 Task: Add a signature Jacqueline Wright containing Best wishes for a happy Mothers Day, Jacqueline Wright to email address softage.8@softage.net and add a folder Mothers Day gifts
Action: Mouse moved to (117, 160)
Screenshot: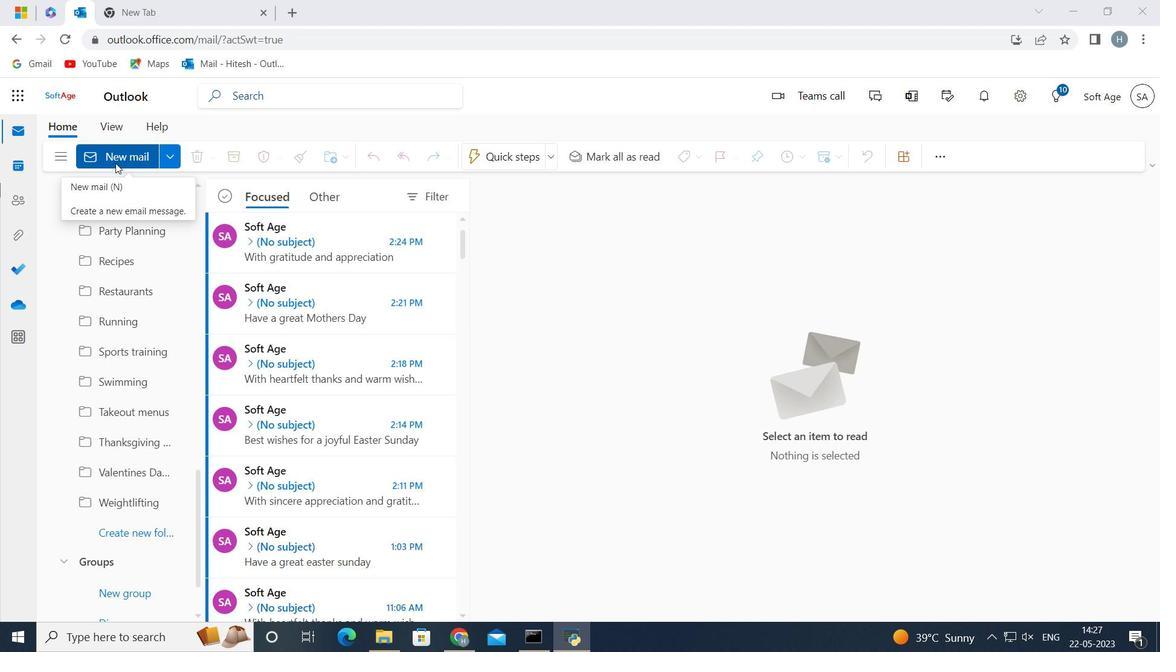 
Action: Mouse pressed left at (117, 160)
Screenshot: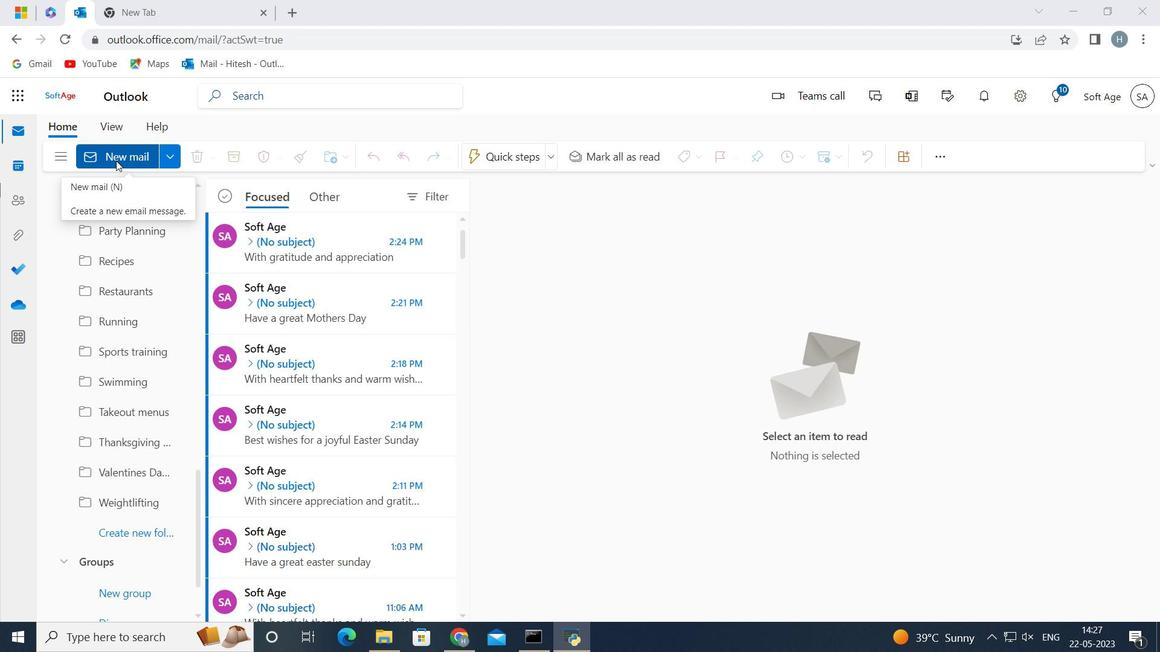 
Action: Mouse moved to (936, 155)
Screenshot: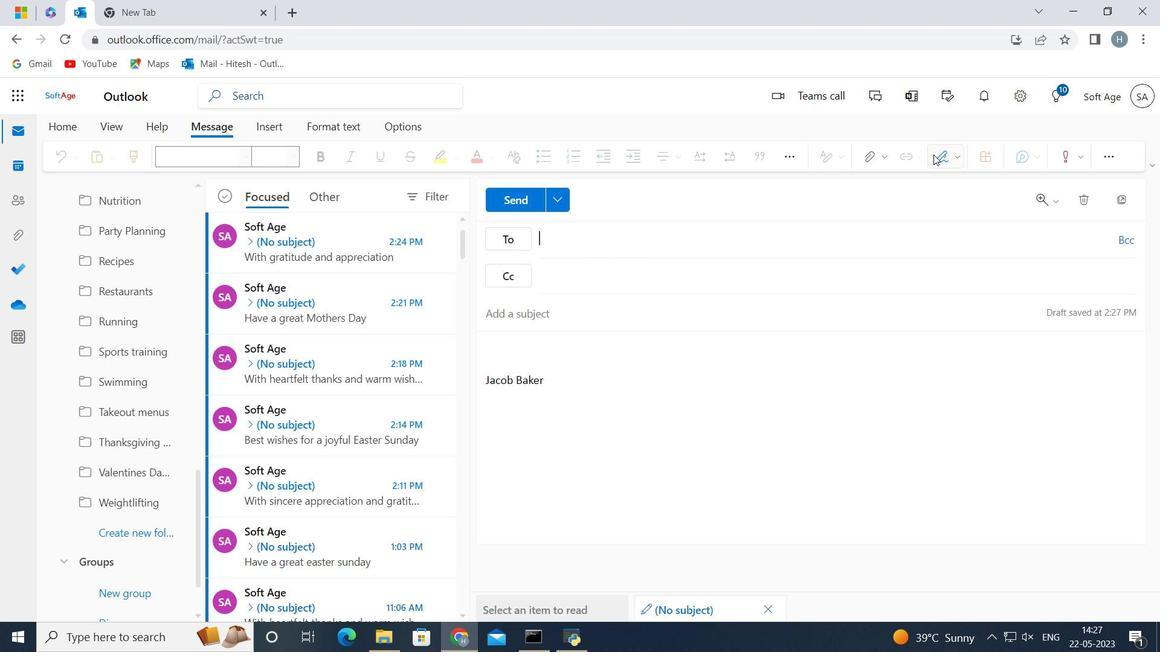 
Action: Mouse pressed left at (936, 155)
Screenshot: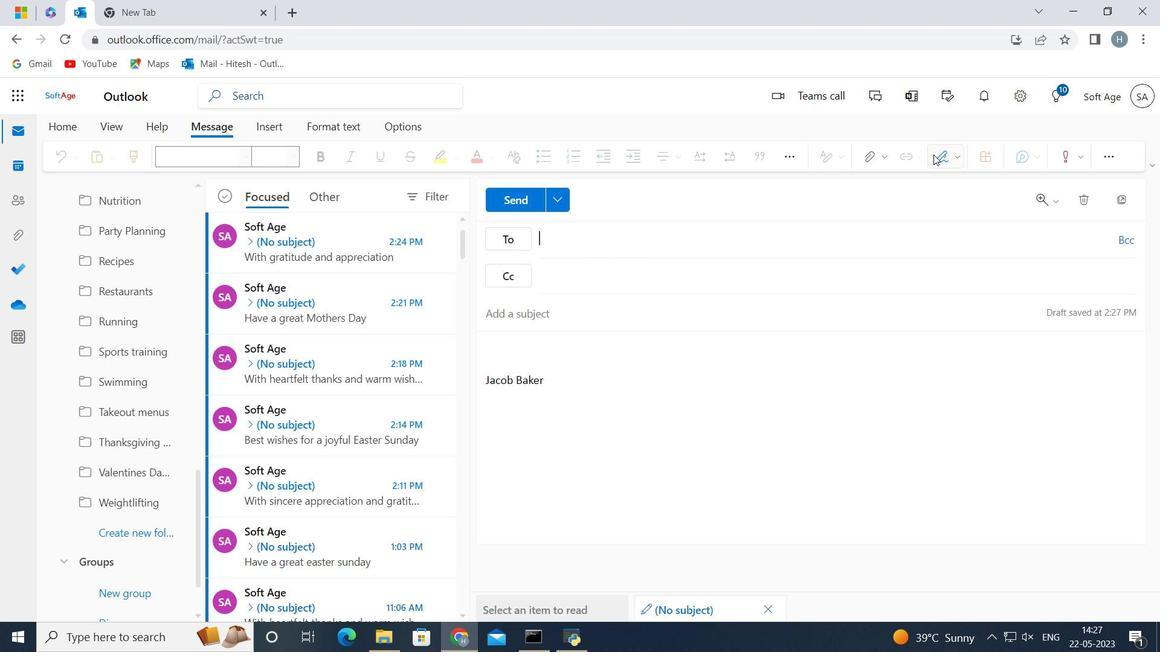 
Action: Mouse moved to (915, 472)
Screenshot: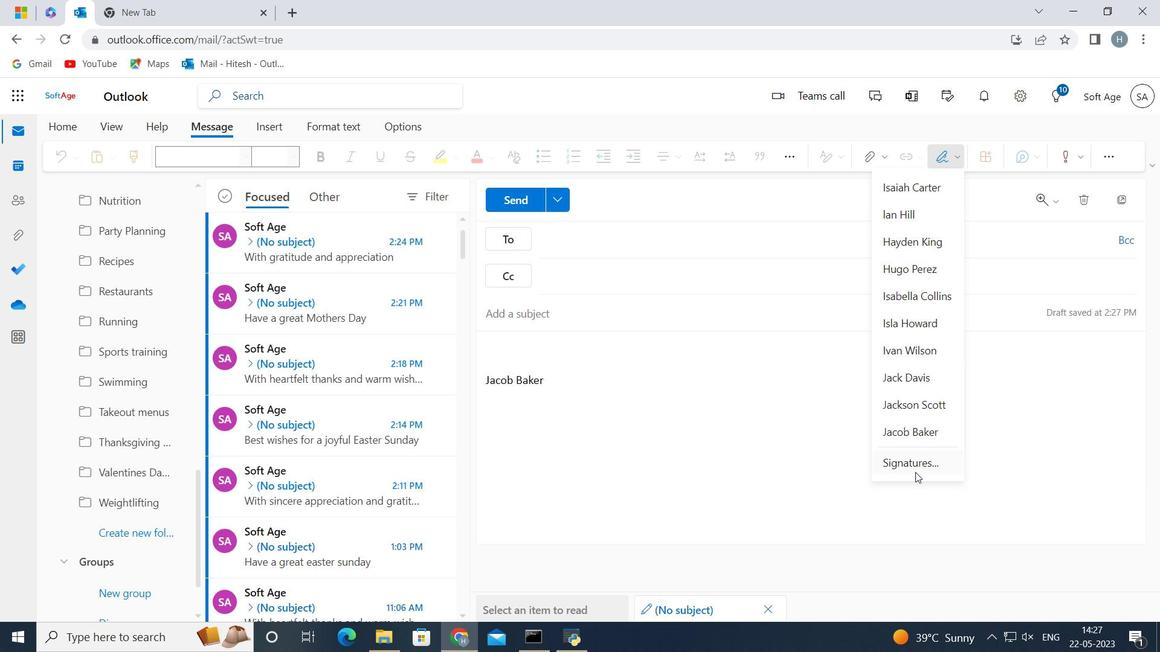
Action: Mouse pressed left at (915, 472)
Screenshot: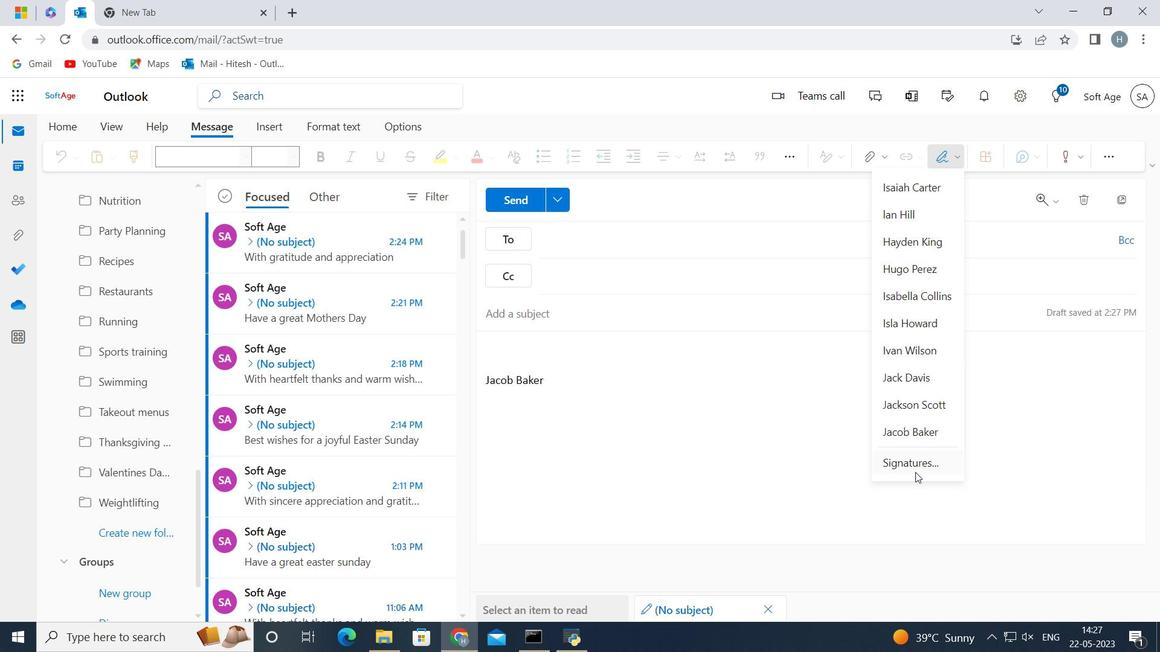 
Action: Mouse moved to (730, 279)
Screenshot: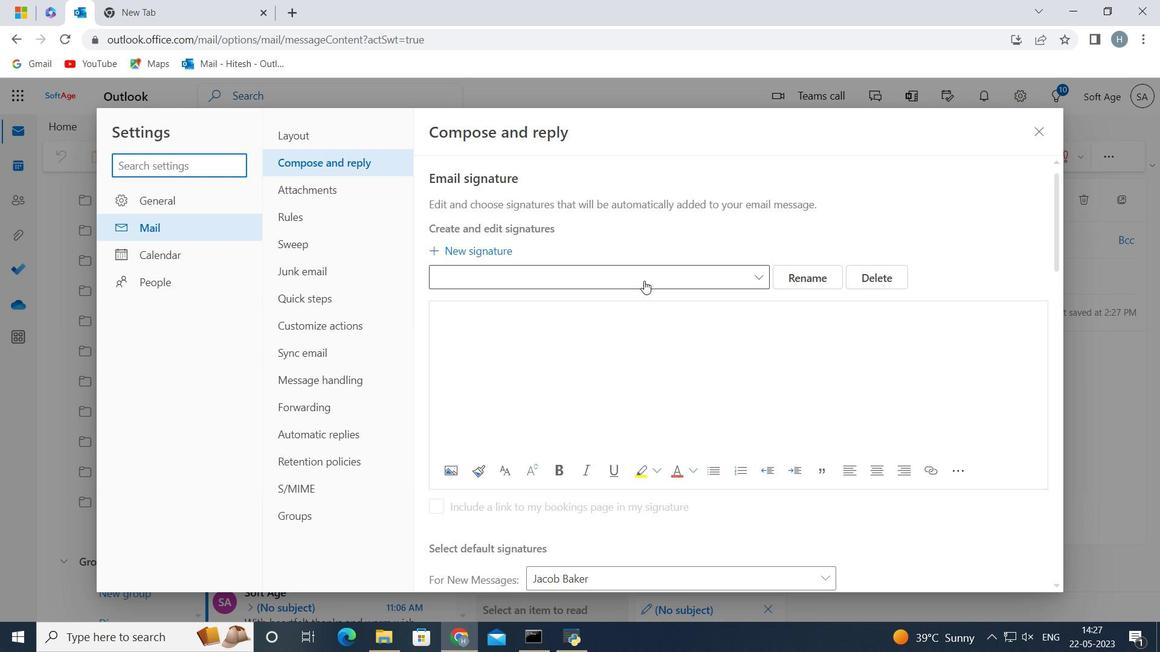 
Action: Mouse pressed left at (730, 279)
Screenshot: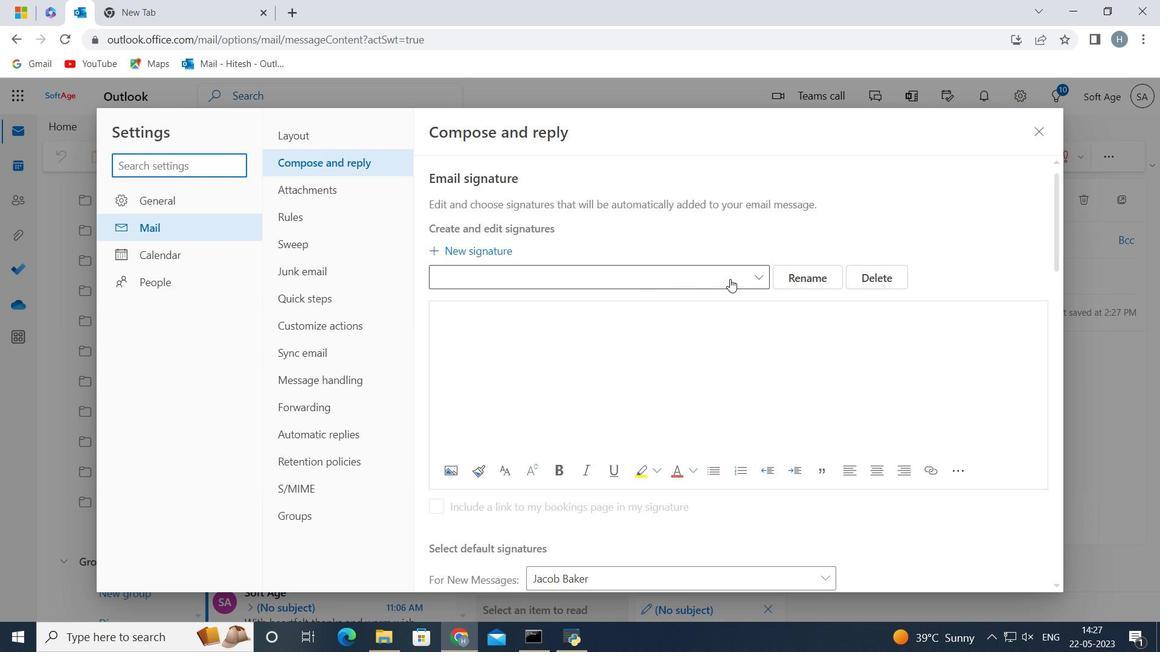 
Action: Mouse moved to (795, 277)
Screenshot: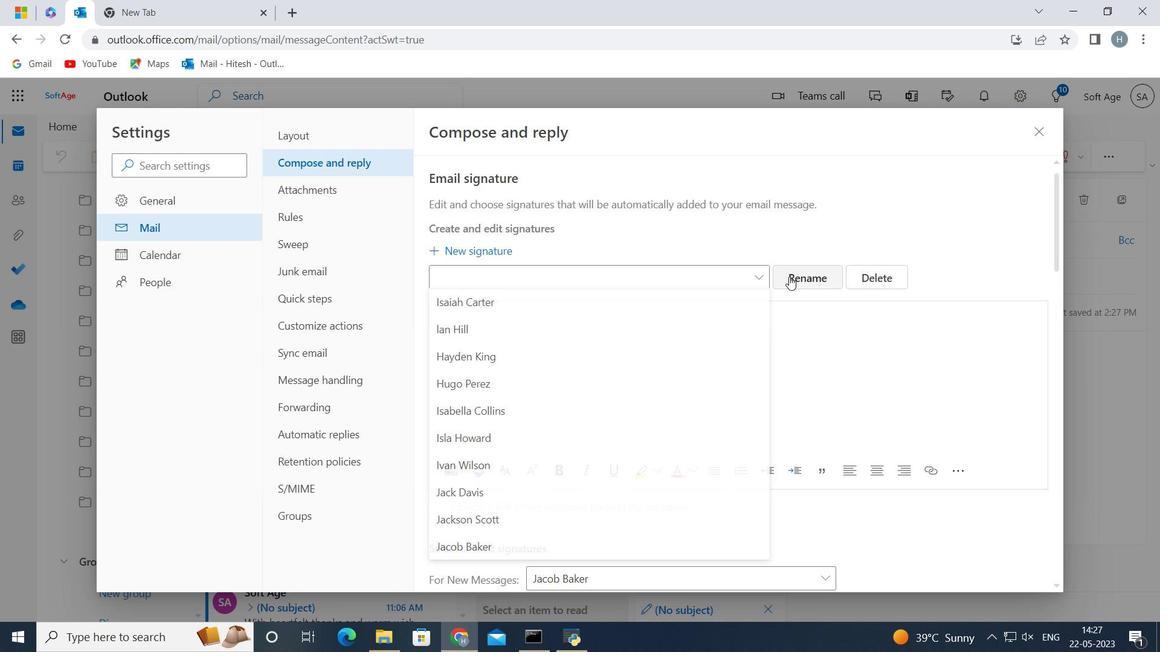 
Action: Mouse pressed left at (795, 277)
Screenshot: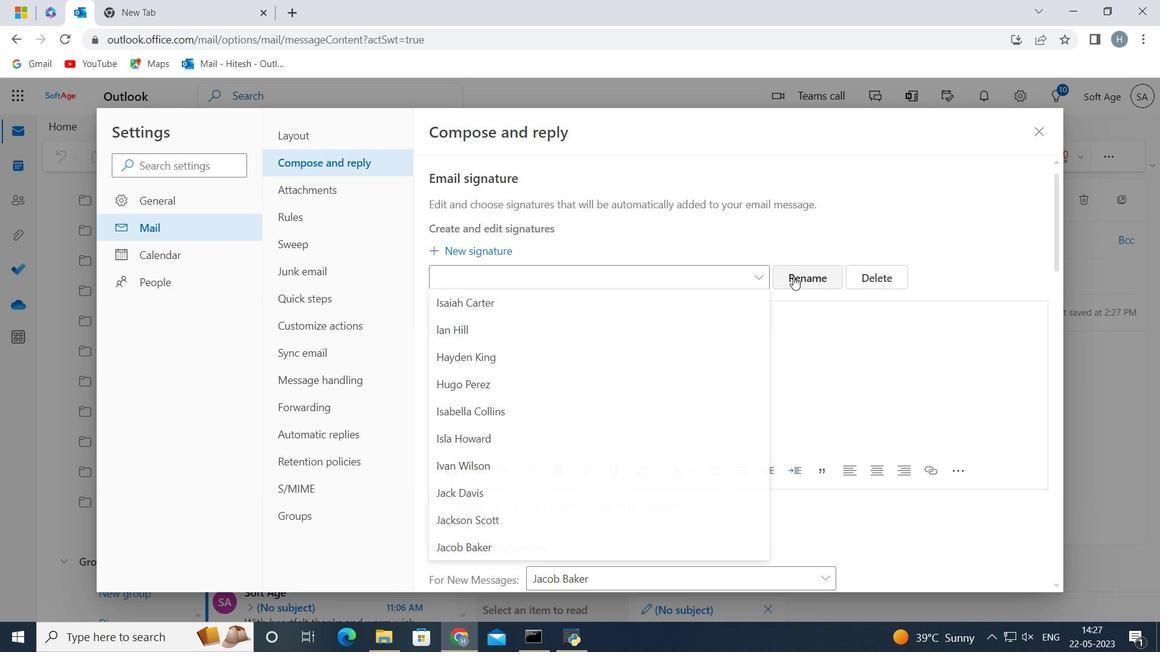 
Action: Mouse moved to (714, 275)
Screenshot: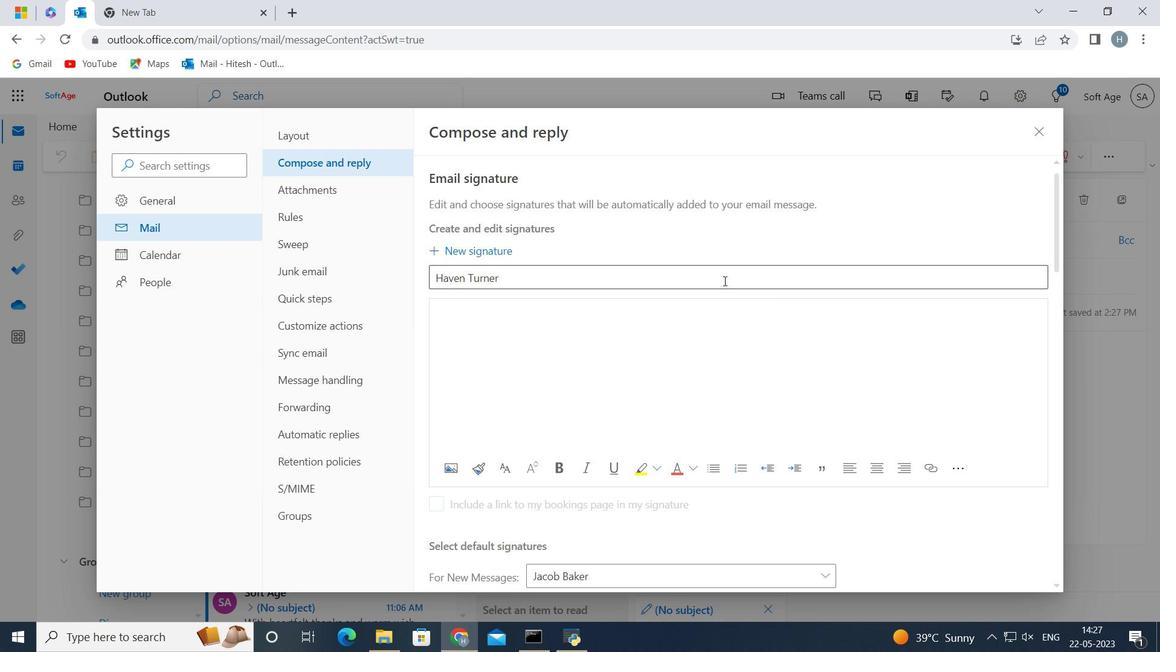 
Action: Mouse pressed left at (714, 275)
Screenshot: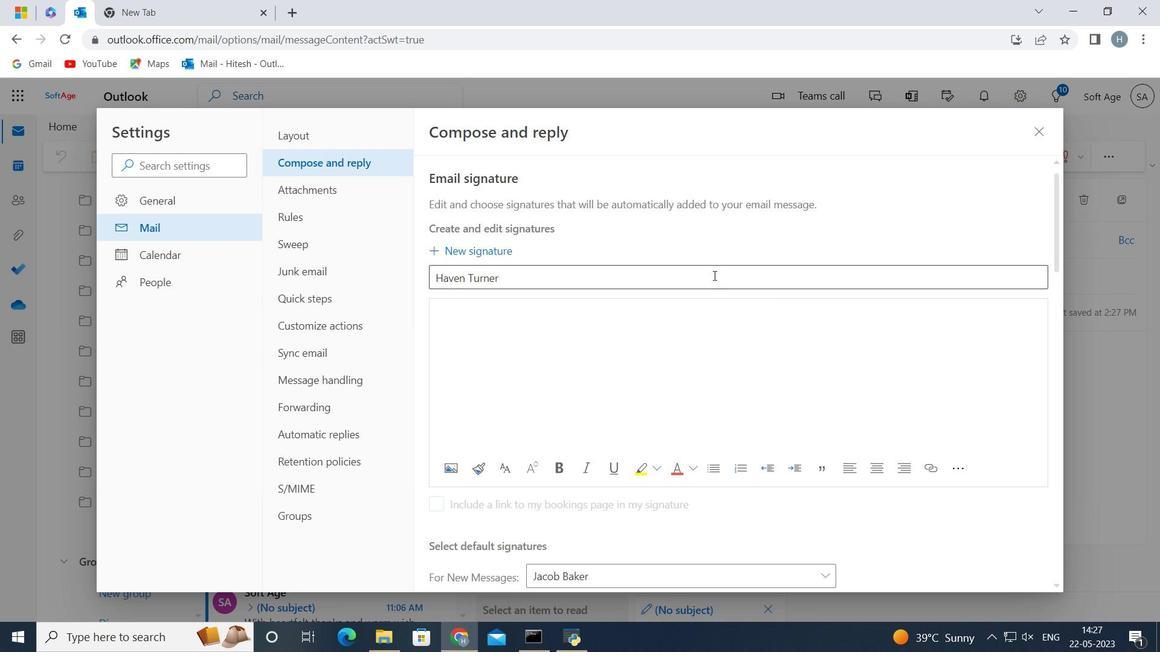 
Action: Key pressed <Key.backspace><Key.backspace><Key.backspace><Key.backspace><Key.backspace><Key.backspace><Key.backspace><Key.backspace><Key.backspace><Key.backspace><Key.backspace><Key.backspace><Key.backspace><Key.backspace><Key.backspace><Key.backspace><Key.shift><Key.shift><Key.shift><Key.shift><Key.shift><Key.shift><Key.shift><Key.shift><Key.shift><Key.shift>Jacqueline<Key.space><Key.shift><Key.shift><Key.shift><Key.shift><Key.shift><Key.shift><Key.shift><Key.shift><Key.shift><Key.shift><Key.shift><Key.shift>Wright<Key.space>
Screenshot: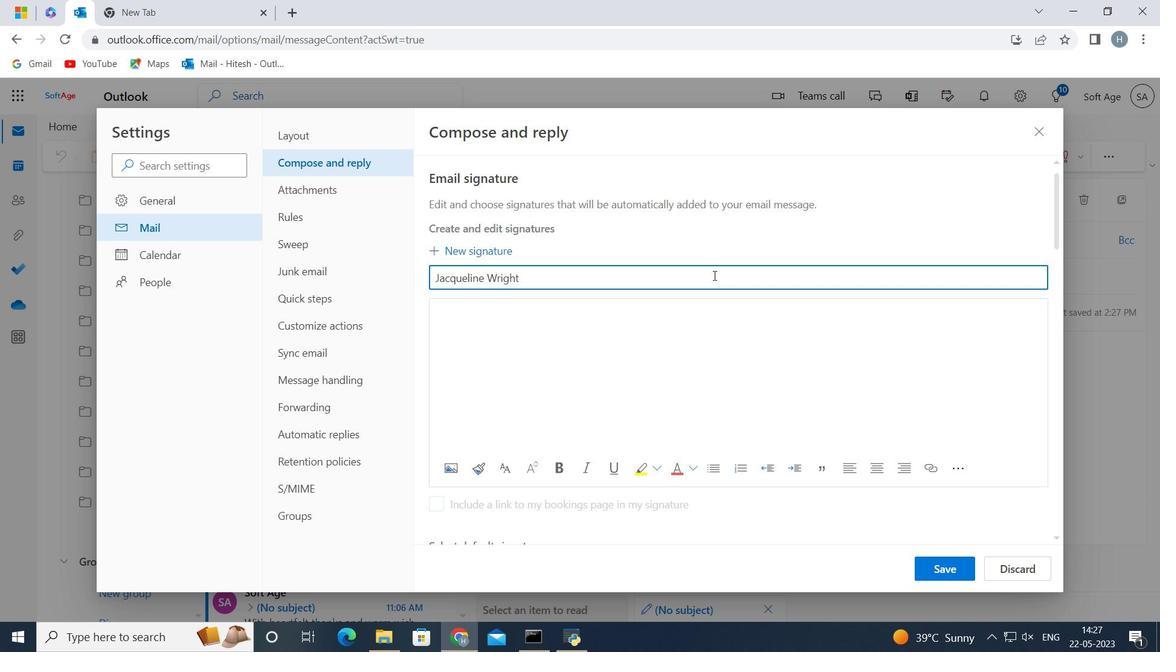 
Action: Mouse moved to (530, 338)
Screenshot: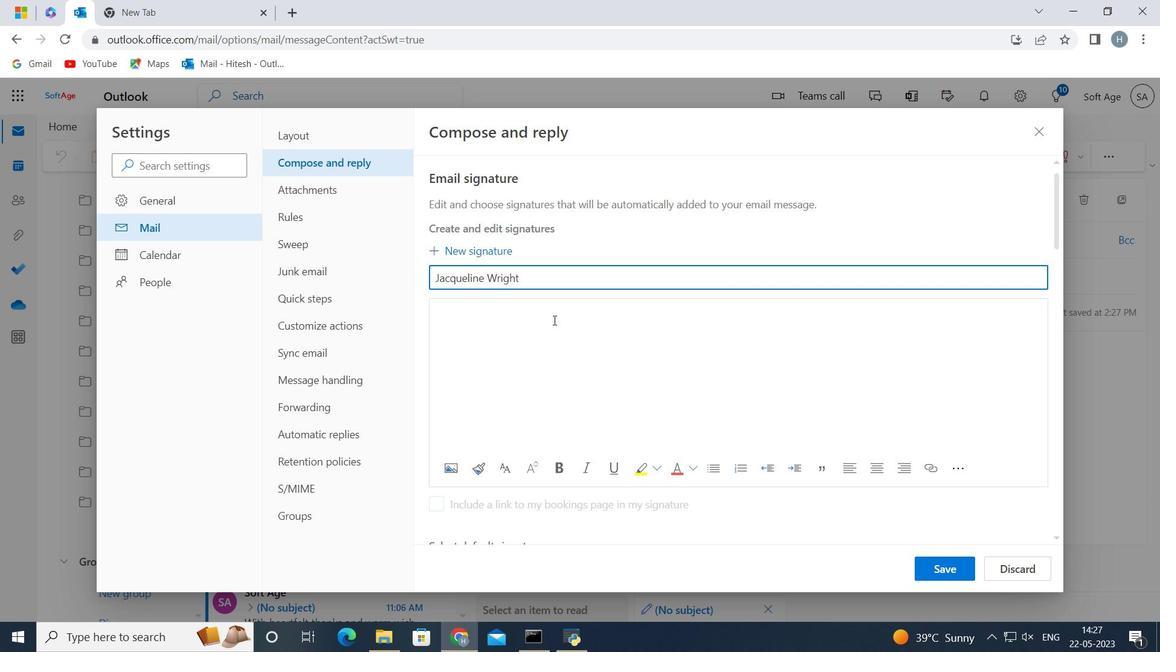 
Action: Mouse pressed left at (530, 338)
Screenshot: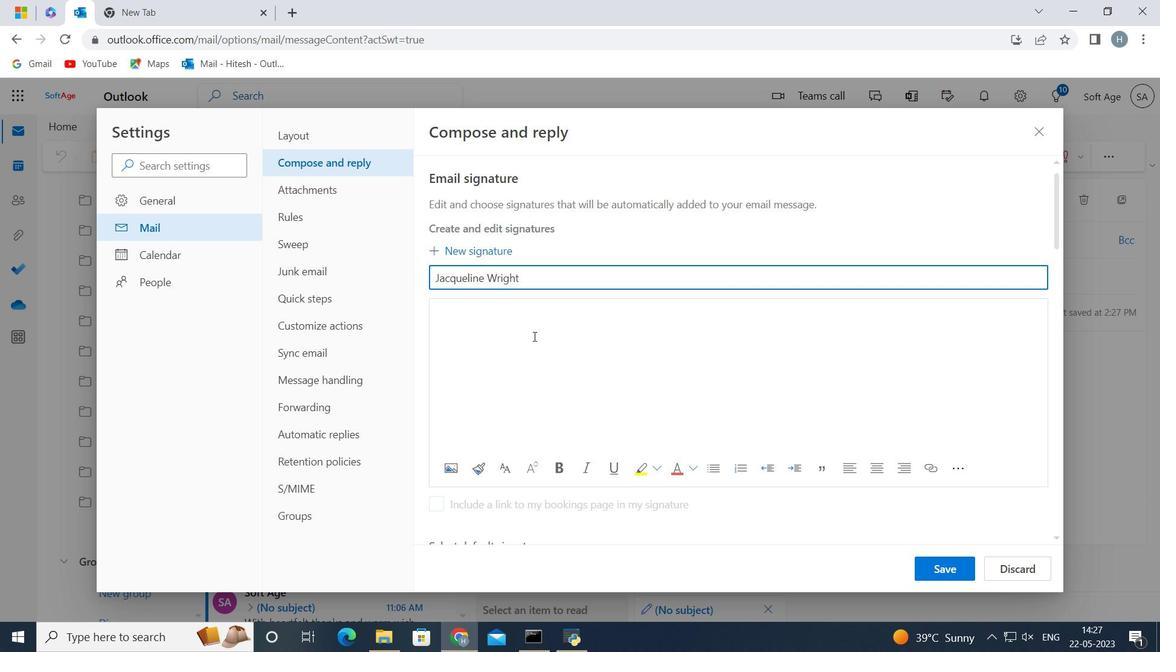 
Action: Mouse moved to (530, 338)
Screenshot: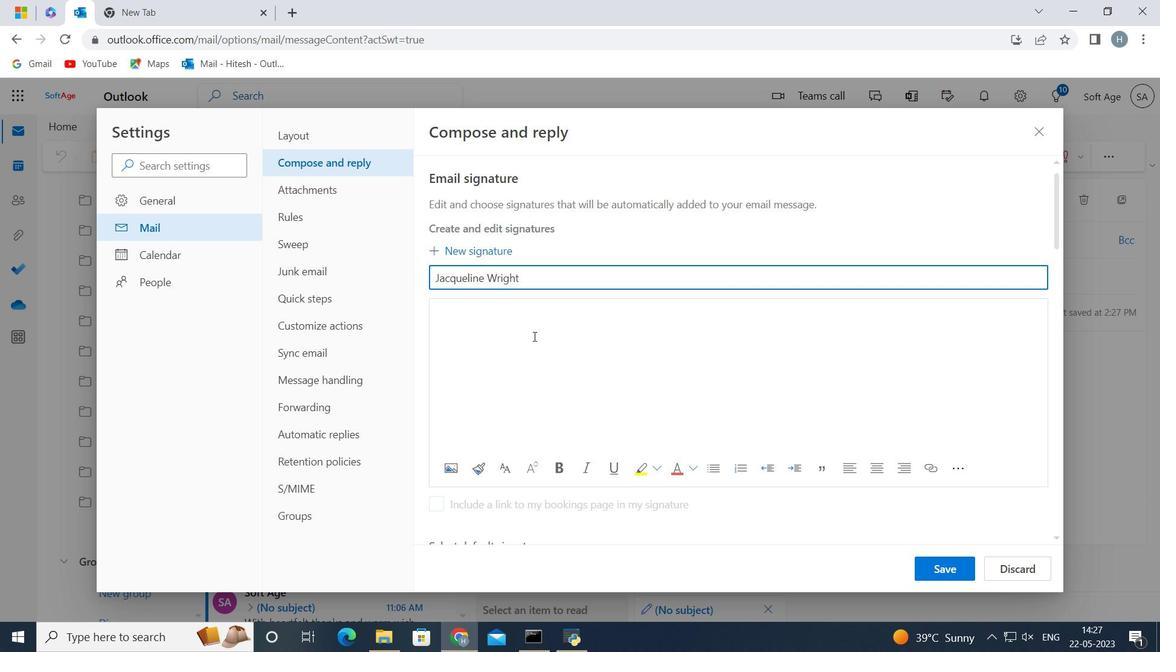 
Action: Key pressed <Key.shift>Jacqueline<Key.space><Key.shift>Wright
Screenshot: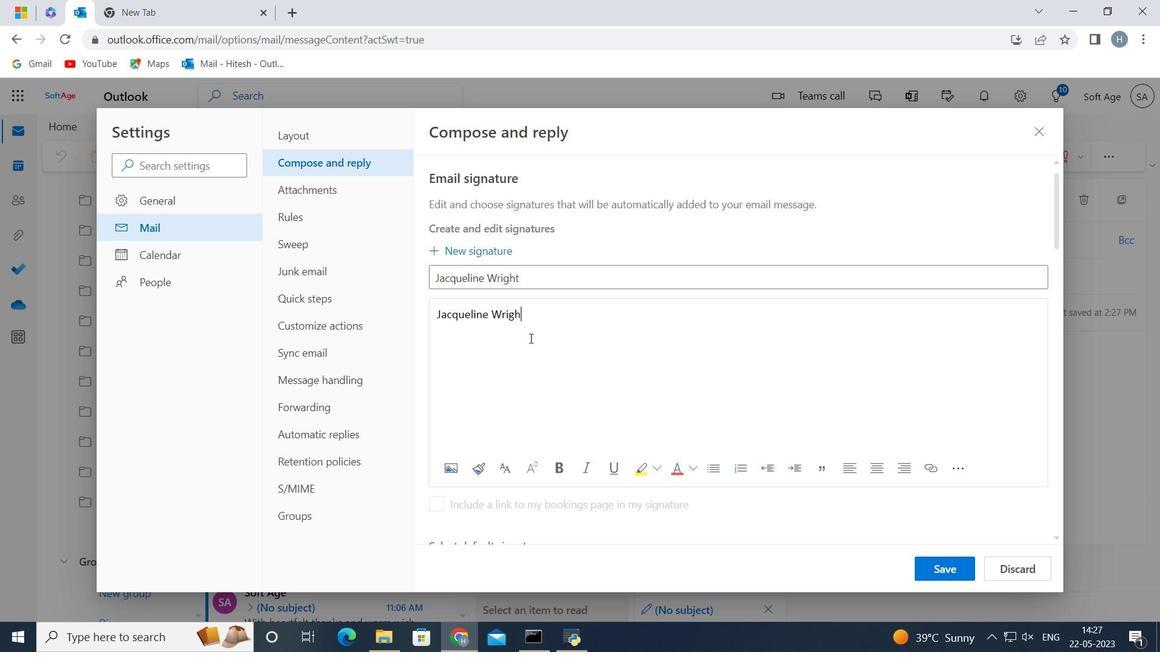 
Action: Mouse moved to (952, 568)
Screenshot: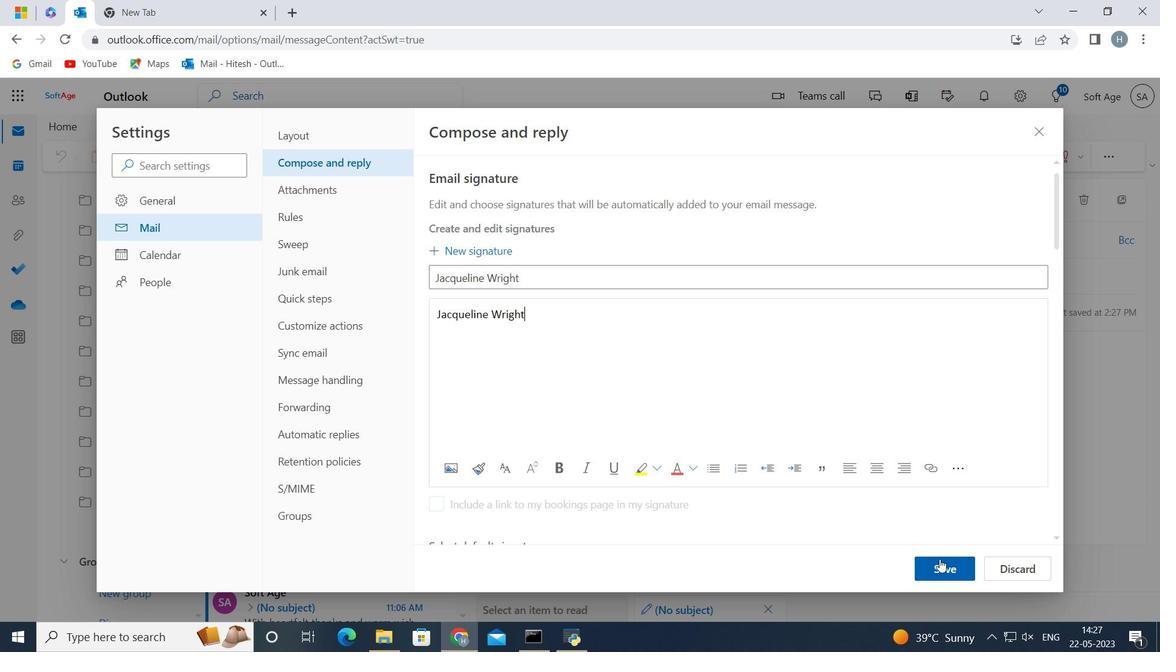 
Action: Mouse pressed left at (952, 568)
Screenshot: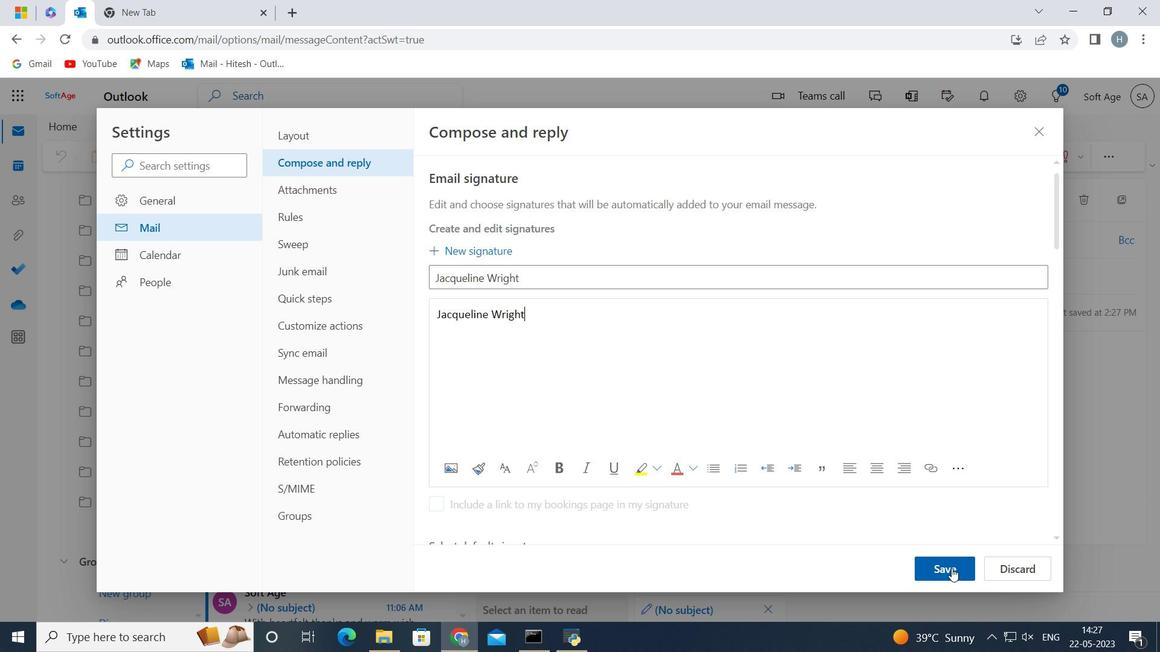 
Action: Mouse moved to (756, 337)
Screenshot: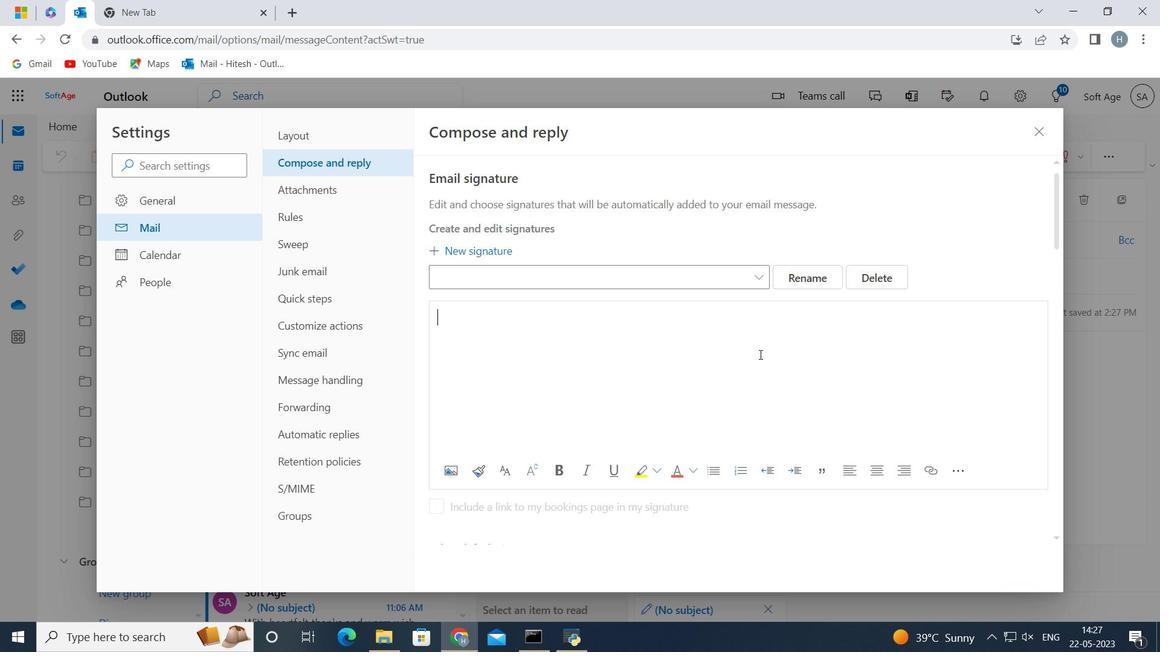 
Action: Mouse scrolled (756, 336) with delta (0, 0)
Screenshot: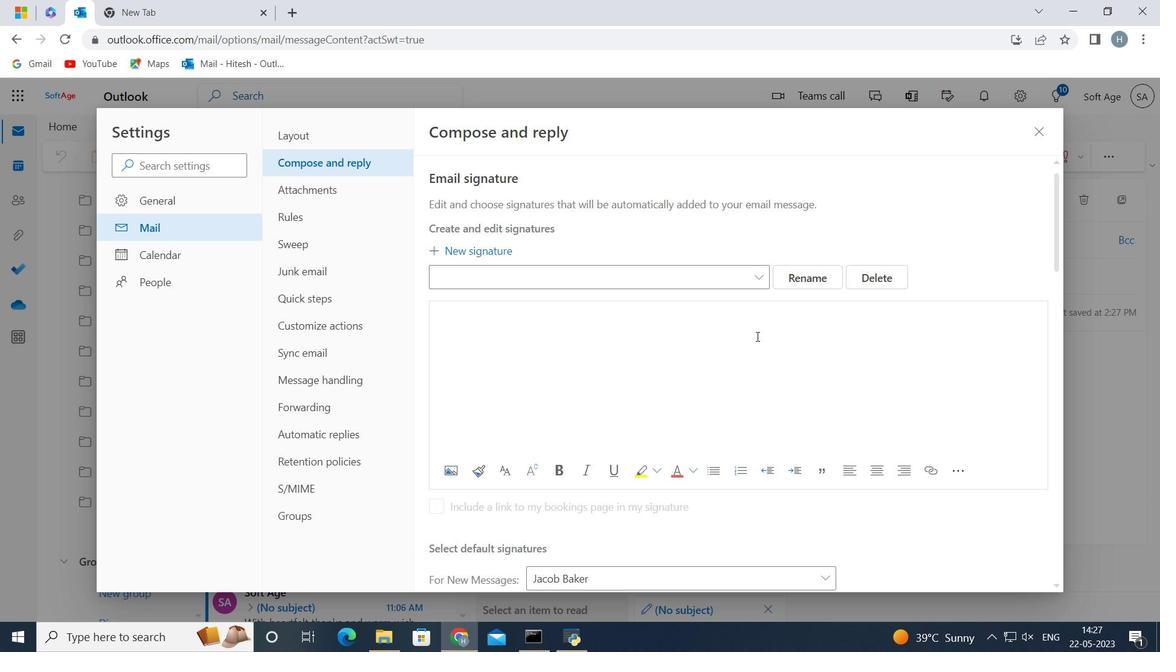 
Action: Mouse scrolled (756, 336) with delta (0, 0)
Screenshot: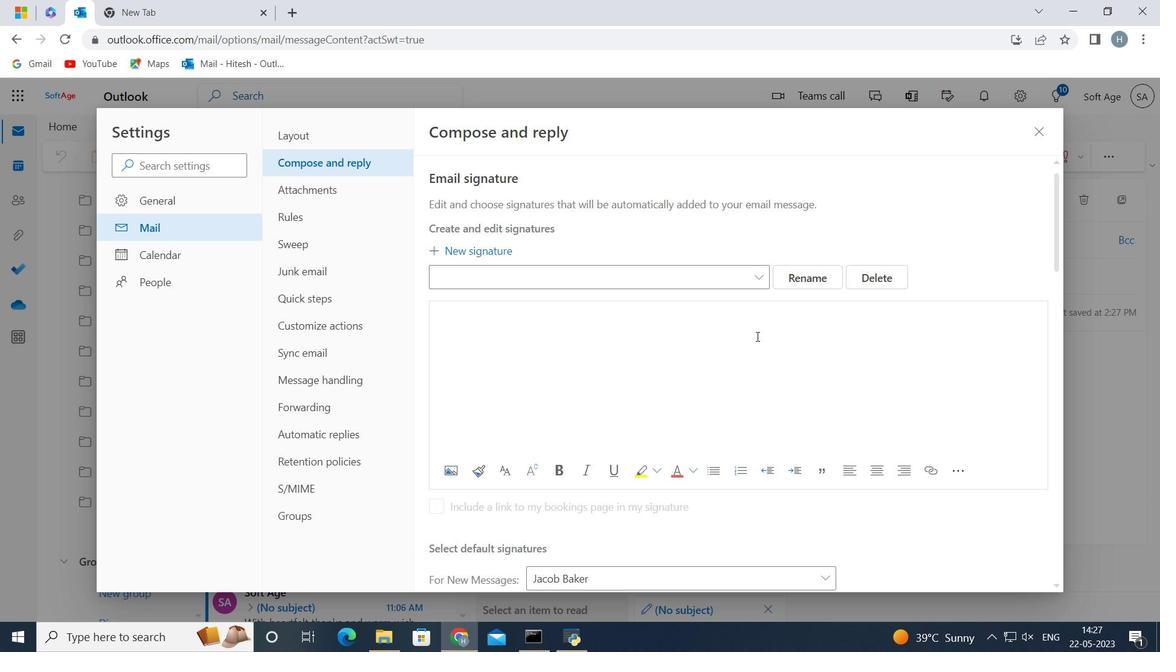 
Action: Mouse scrolled (756, 336) with delta (0, 0)
Screenshot: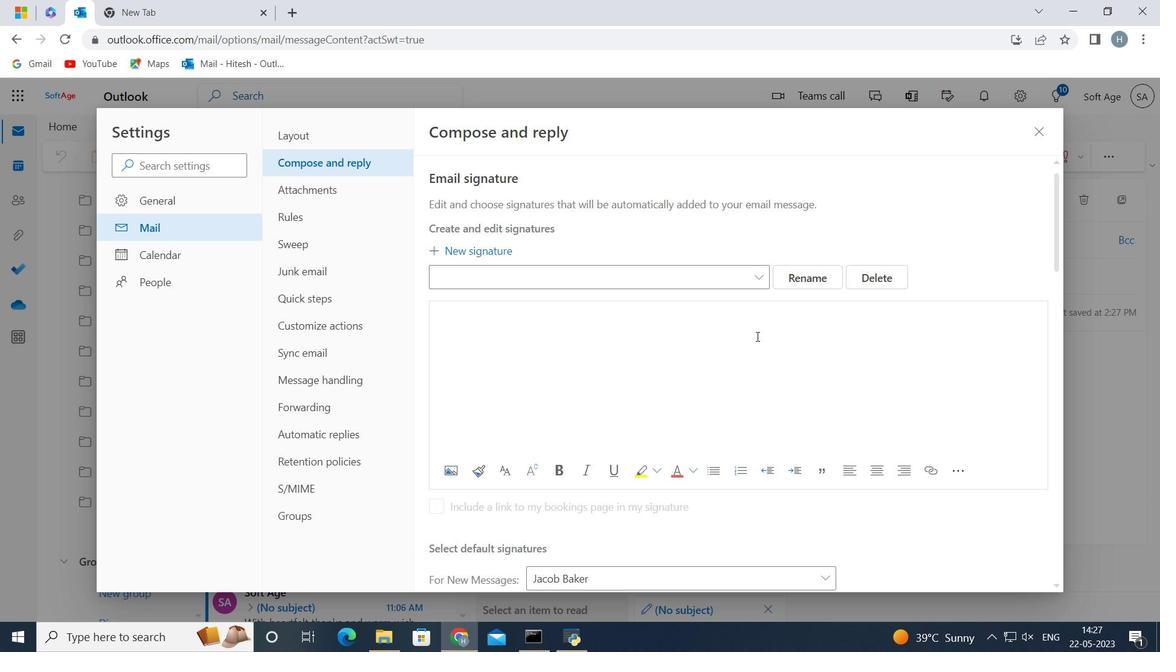 
Action: Mouse moved to (759, 324)
Screenshot: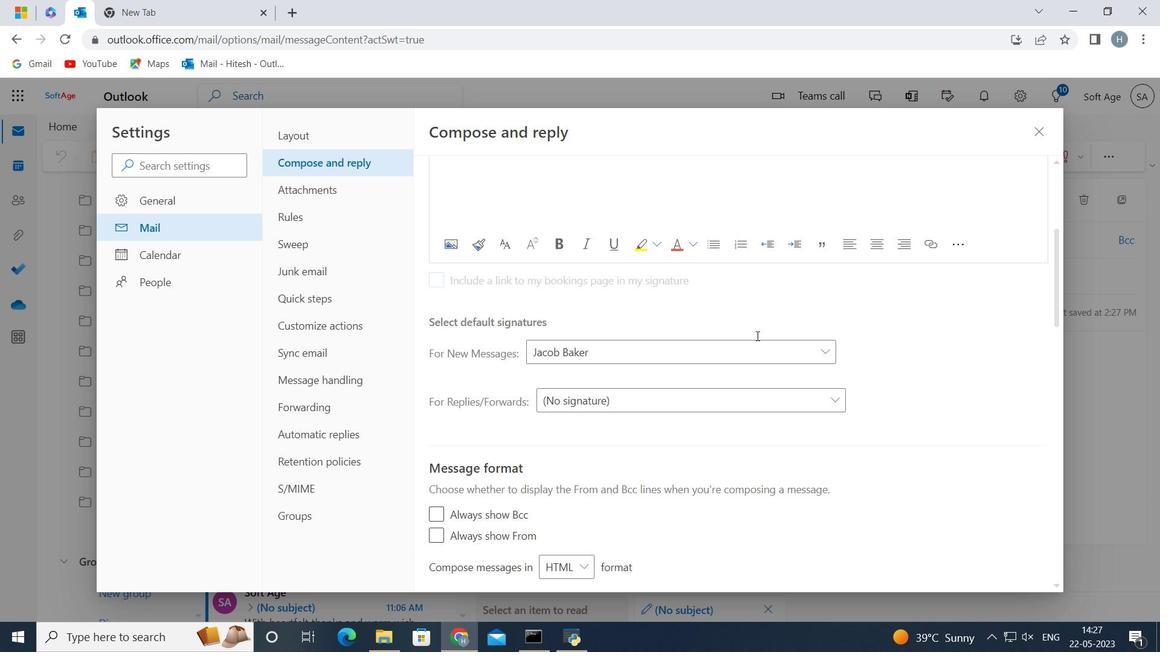 
Action: Mouse scrolled (759, 323) with delta (0, 0)
Screenshot: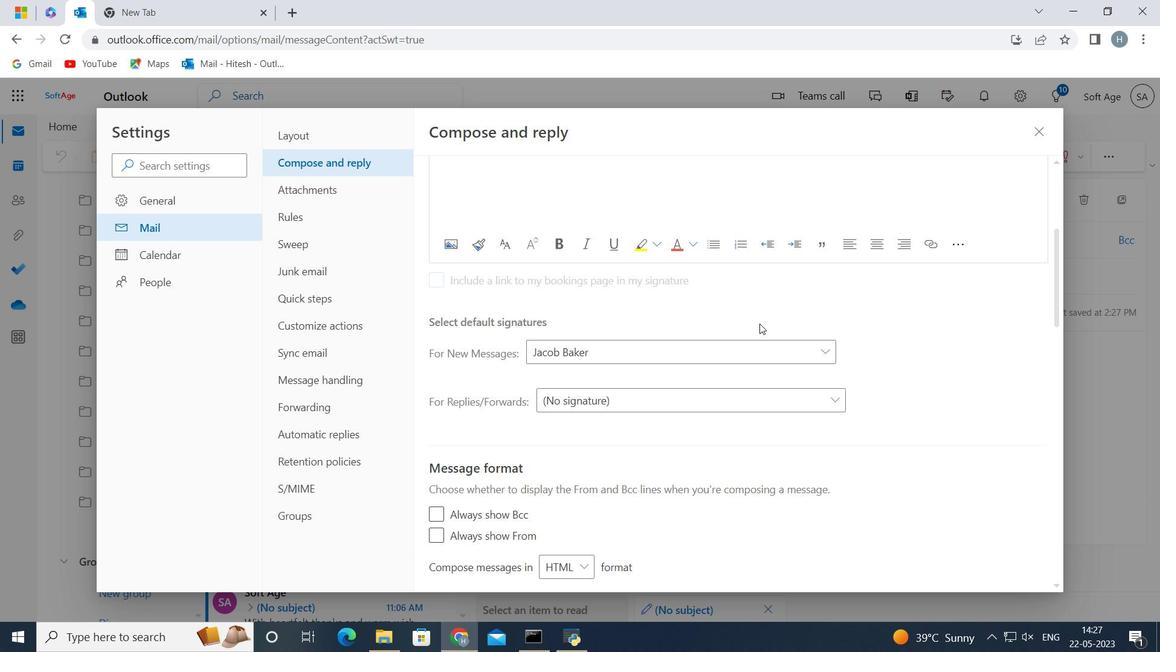 
Action: Mouse moved to (775, 279)
Screenshot: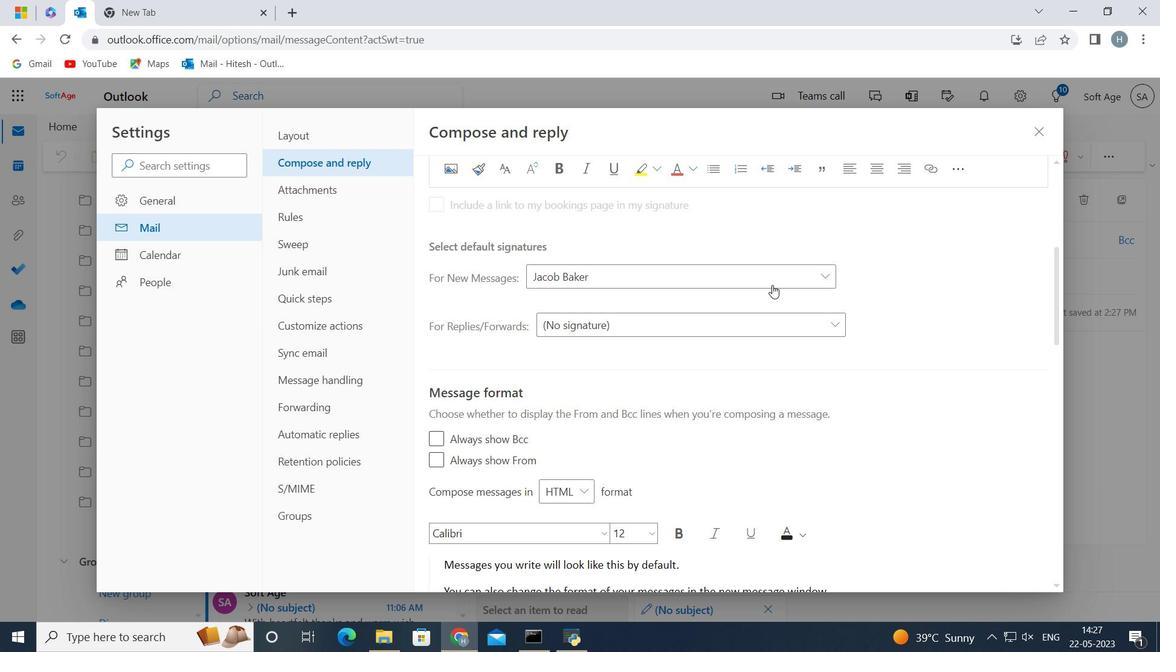 
Action: Mouse pressed left at (775, 279)
Screenshot: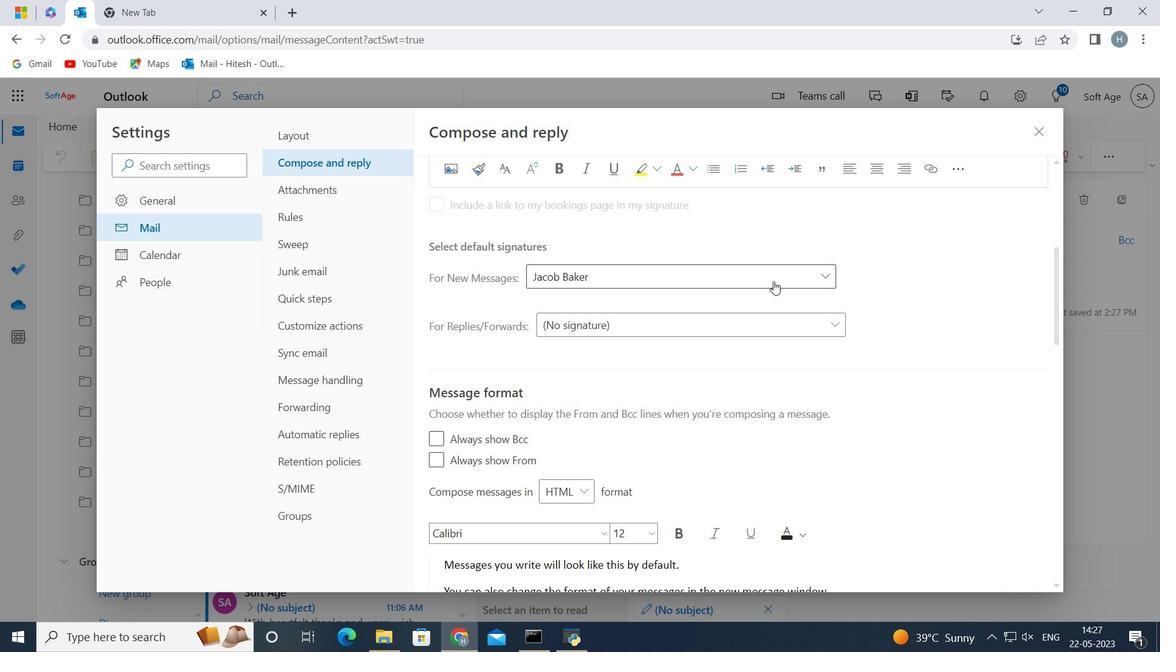 
Action: Mouse moved to (683, 601)
Screenshot: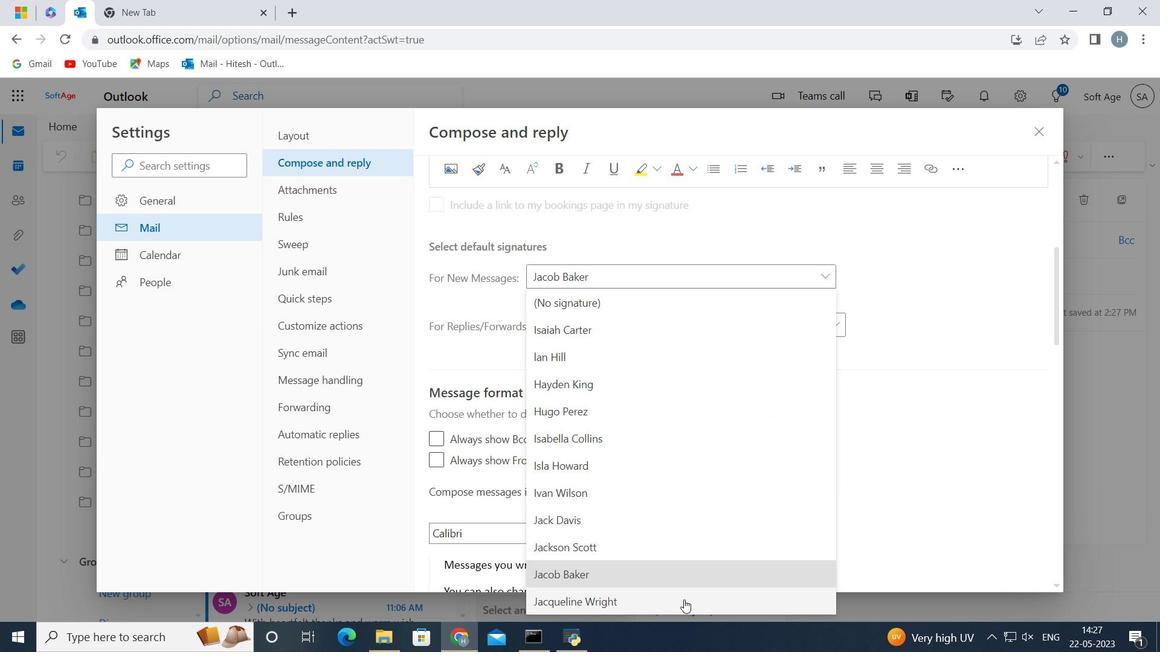 
Action: Mouse pressed left at (683, 601)
Screenshot: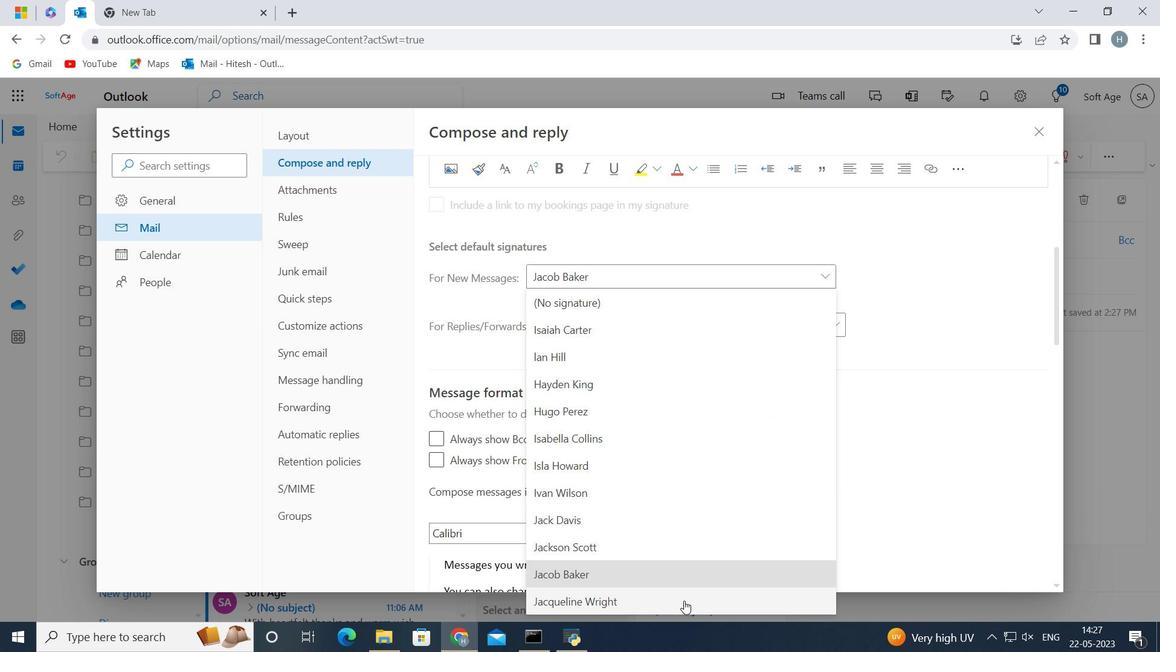 
Action: Mouse moved to (865, 394)
Screenshot: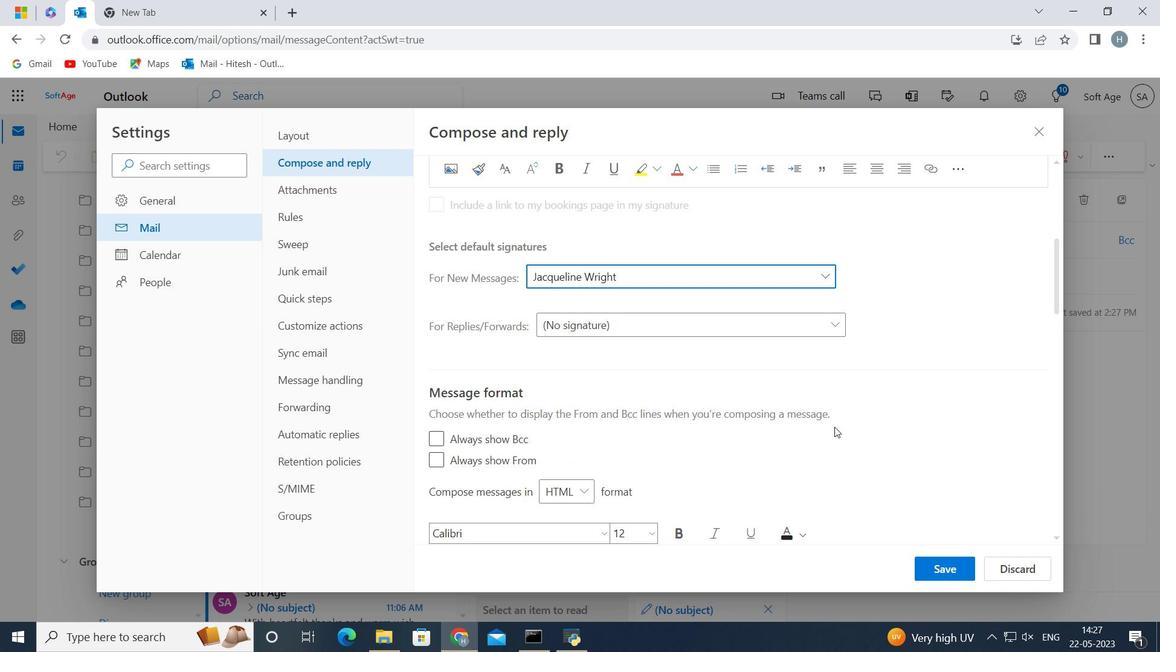 
Action: Mouse scrolled (865, 393) with delta (0, 0)
Screenshot: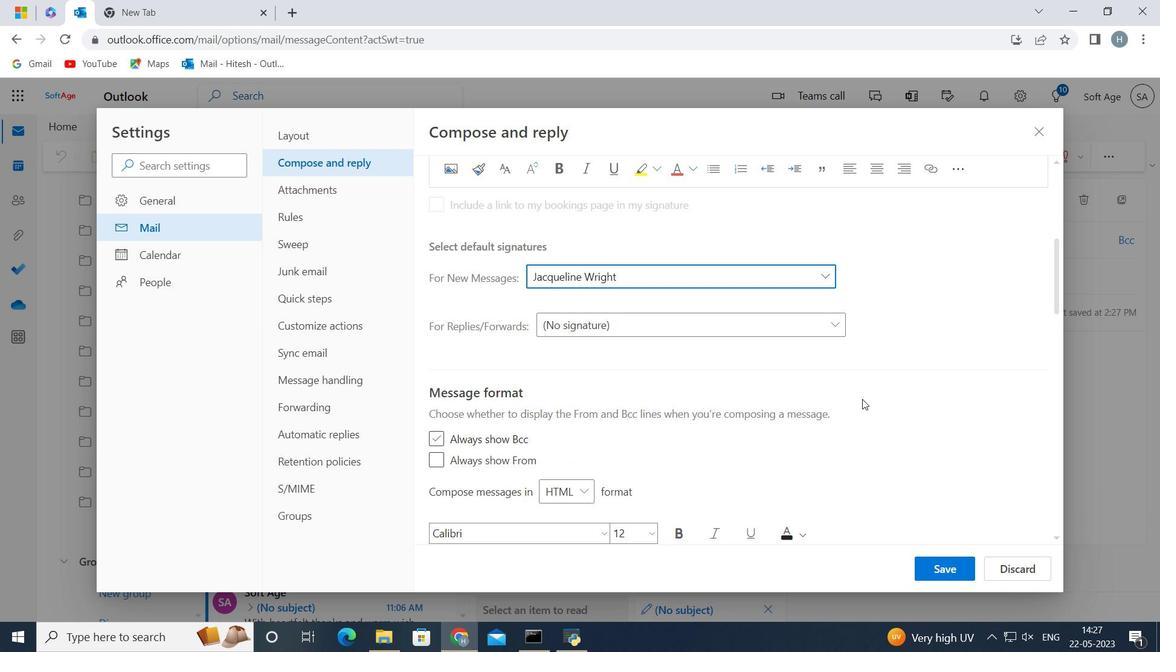 
Action: Mouse scrolled (865, 393) with delta (0, 0)
Screenshot: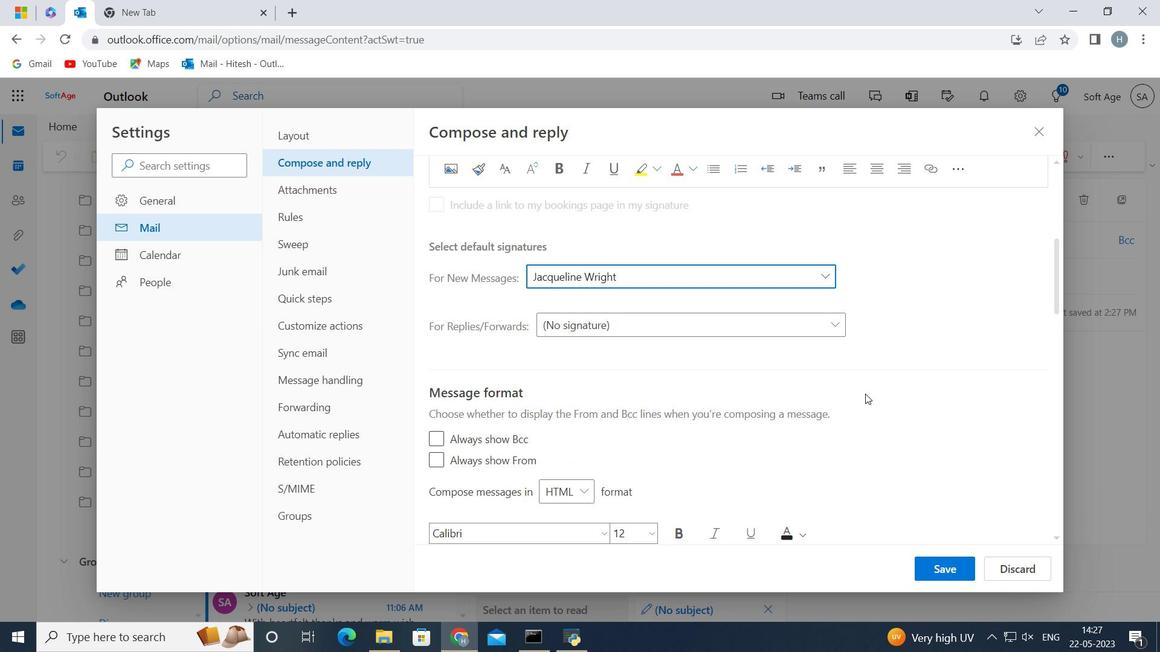 
Action: Mouse moved to (930, 563)
Screenshot: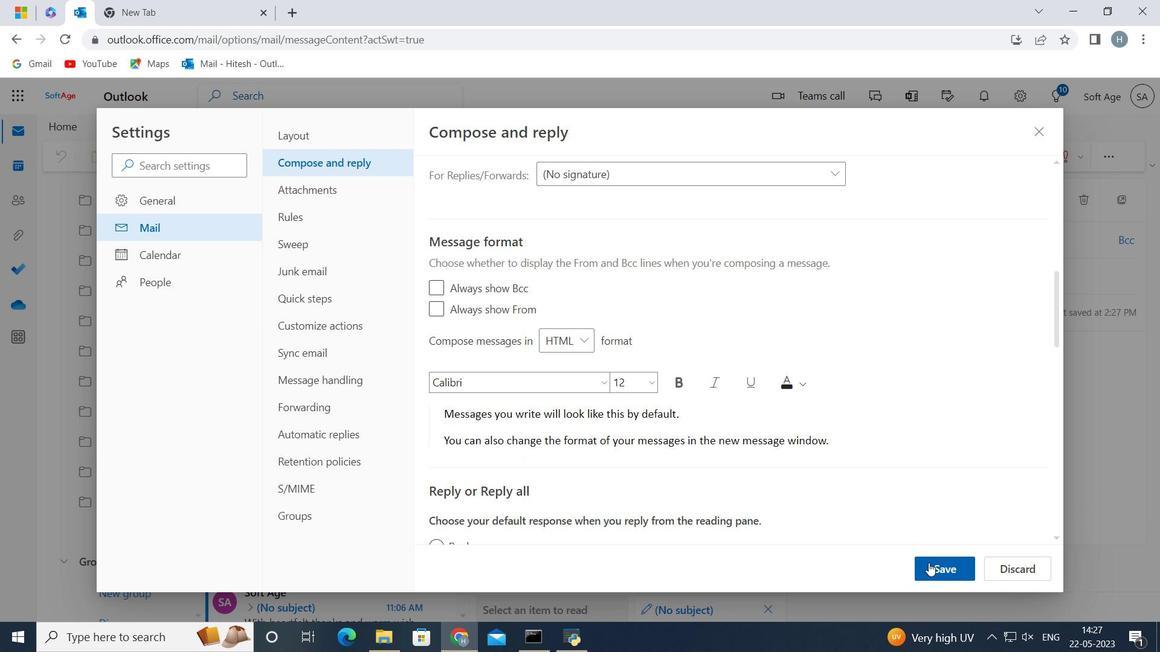 
Action: Mouse pressed left at (930, 563)
Screenshot: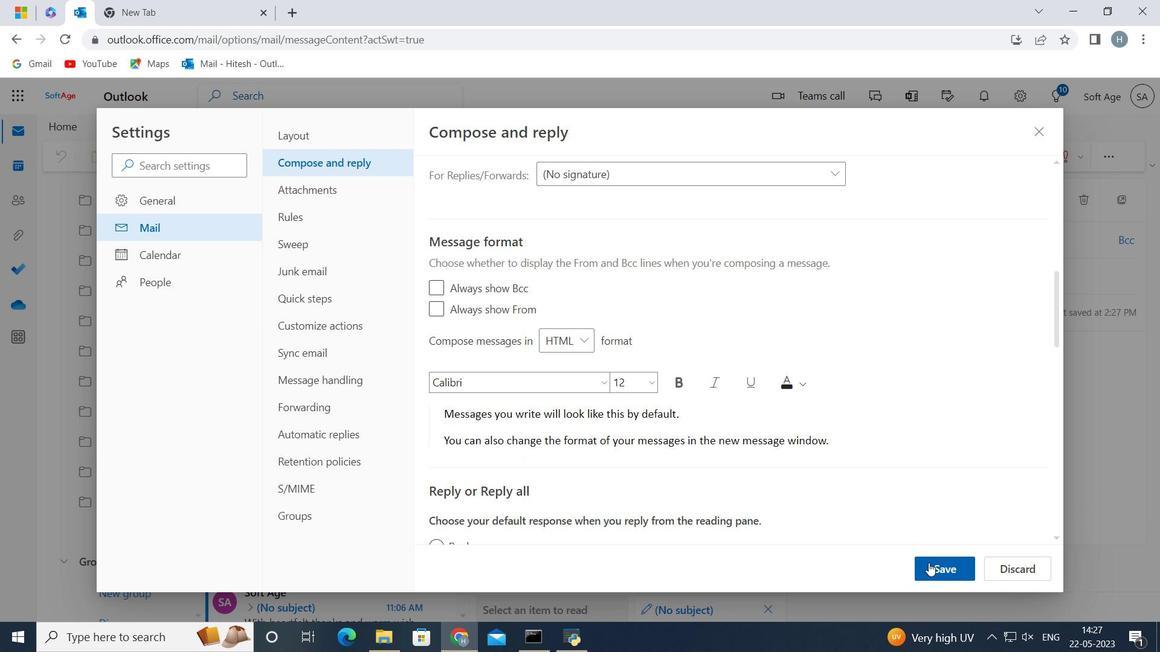 
Action: Mouse moved to (1035, 134)
Screenshot: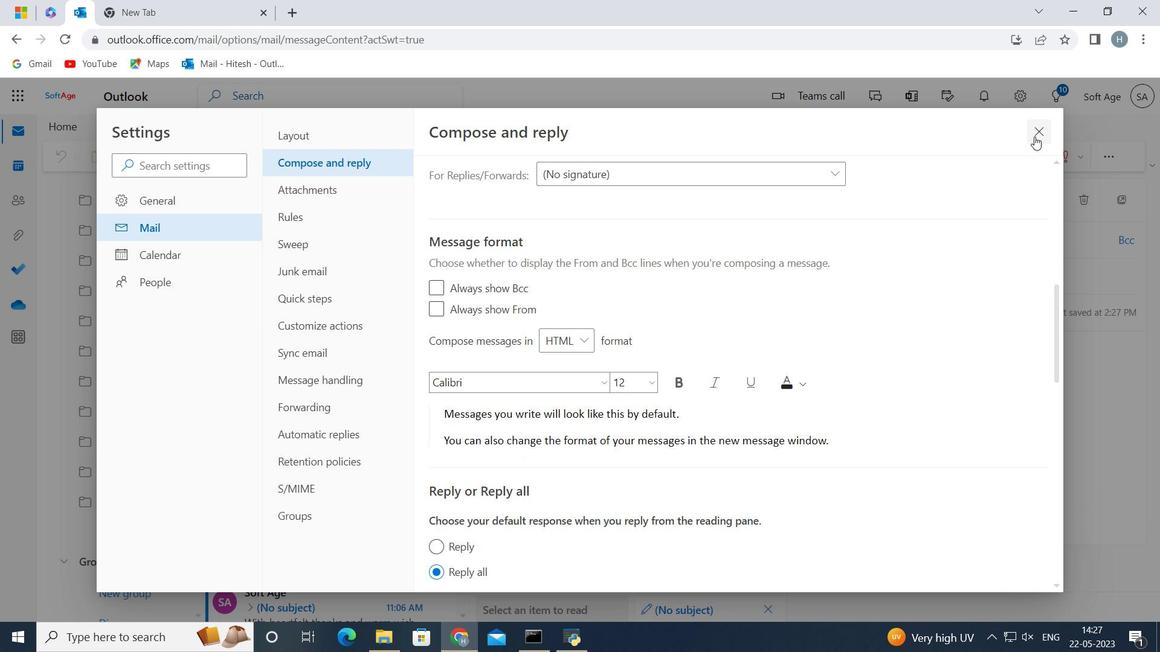 
Action: Mouse pressed left at (1035, 134)
Screenshot: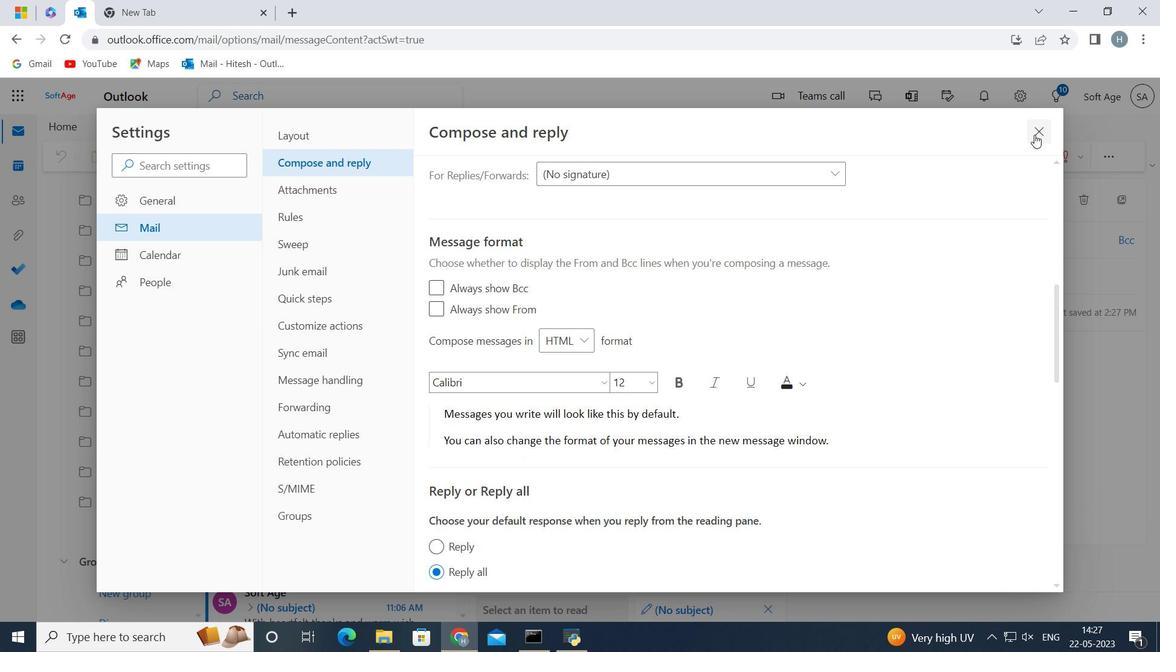
Action: Mouse moved to (558, 379)
Screenshot: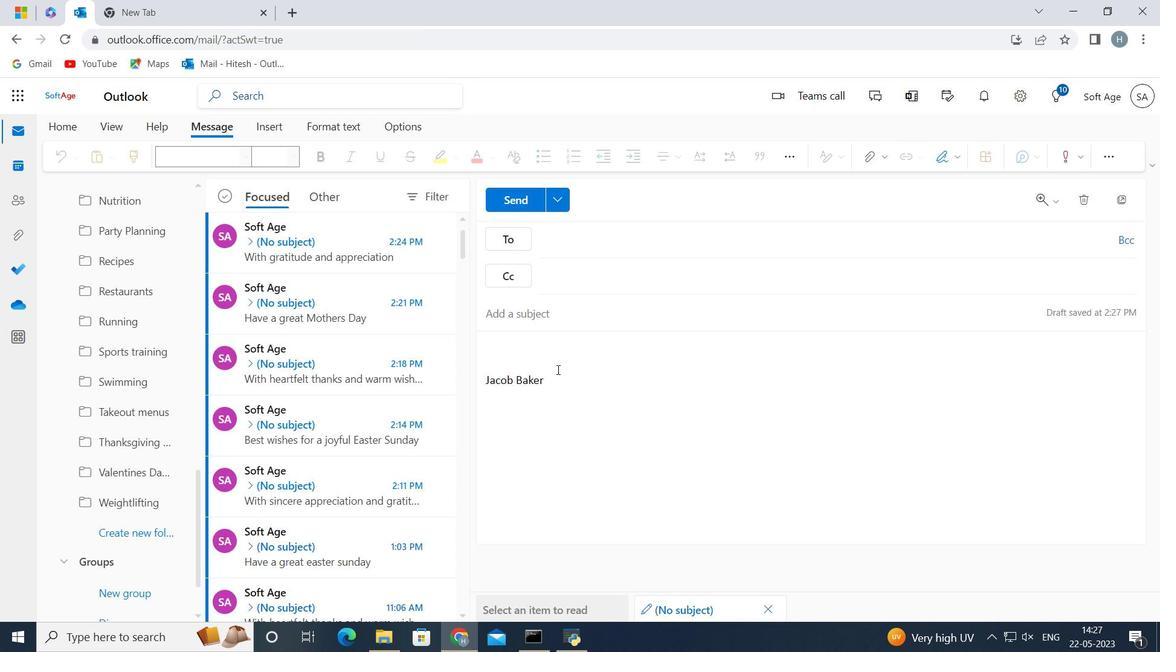 
Action: Mouse pressed left at (561, 385)
Screenshot: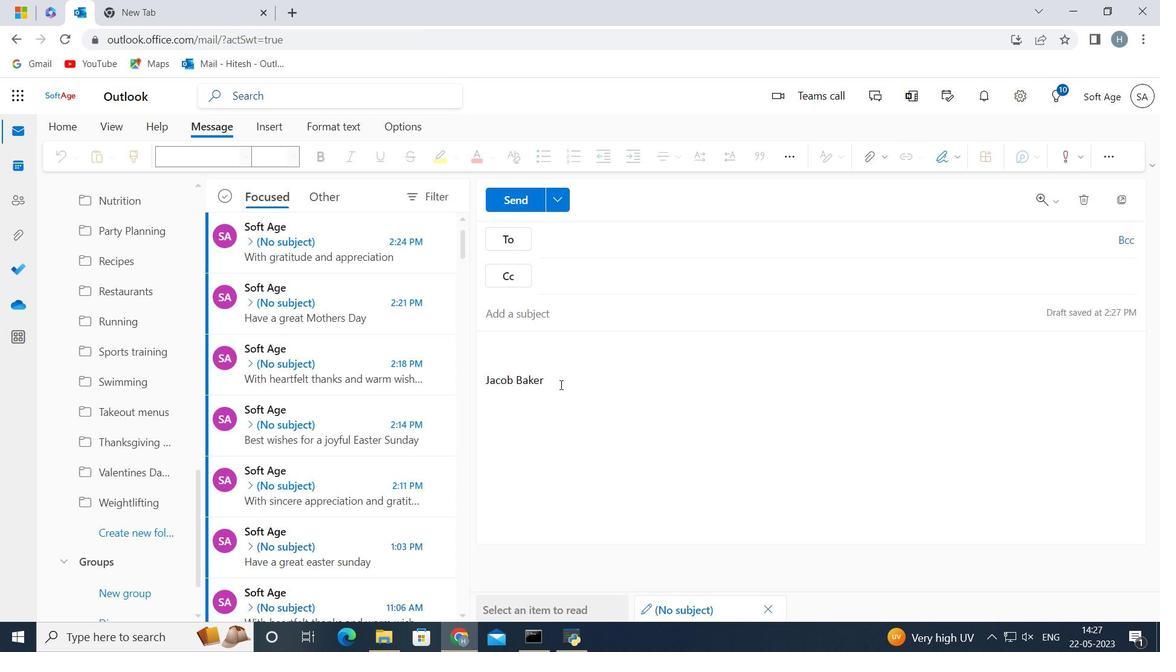 
Action: Key pressed <Key.backspace><Key.backspace><Key.backspace><Key.backspace><Key.backspace><Key.backspace><Key.backspace><Key.backspace><Key.backspace><Key.backspace><Key.backspace><Key.backspace><Key.backspace><Key.shift><Key.shift><Key.shift><Key.shift><Key.shift><Key.shift><Key.shift><Key.shift><Key.shift><Key.shift><Key.shift><Key.shift><Key.shift><Key.shift><Key.shift><Key.shift><Key.shift><Key.shift><Key.shift><Key.shift><Key.shift><Key.shift><Key.shift><Key.shift><Key.shift><Key.shift><Key.shift><Key.shift><Key.shift><Key.shift>Best<Key.space>wishes<Key.space>for<Key.space>a<Key.space>happy<Key.space><Key.shift_r>Mothers<Key.space><Key.shift>Day<Key.space>
Screenshot: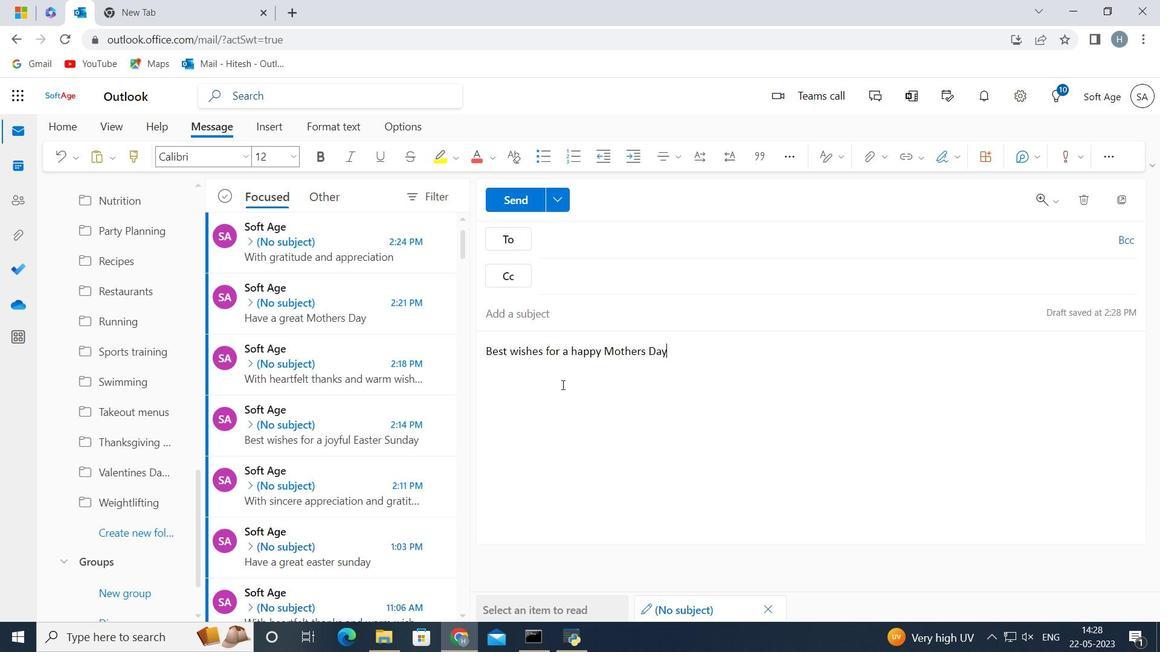 
Action: Mouse moved to (580, 237)
Screenshot: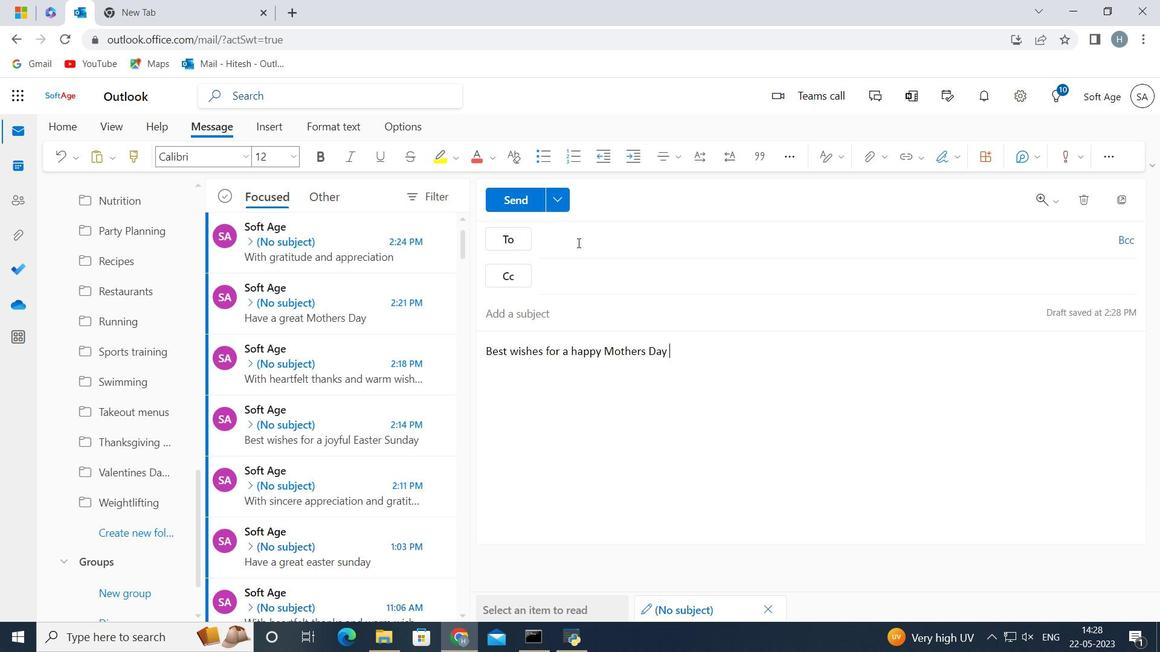 
Action: Mouse pressed left at (580, 237)
Screenshot: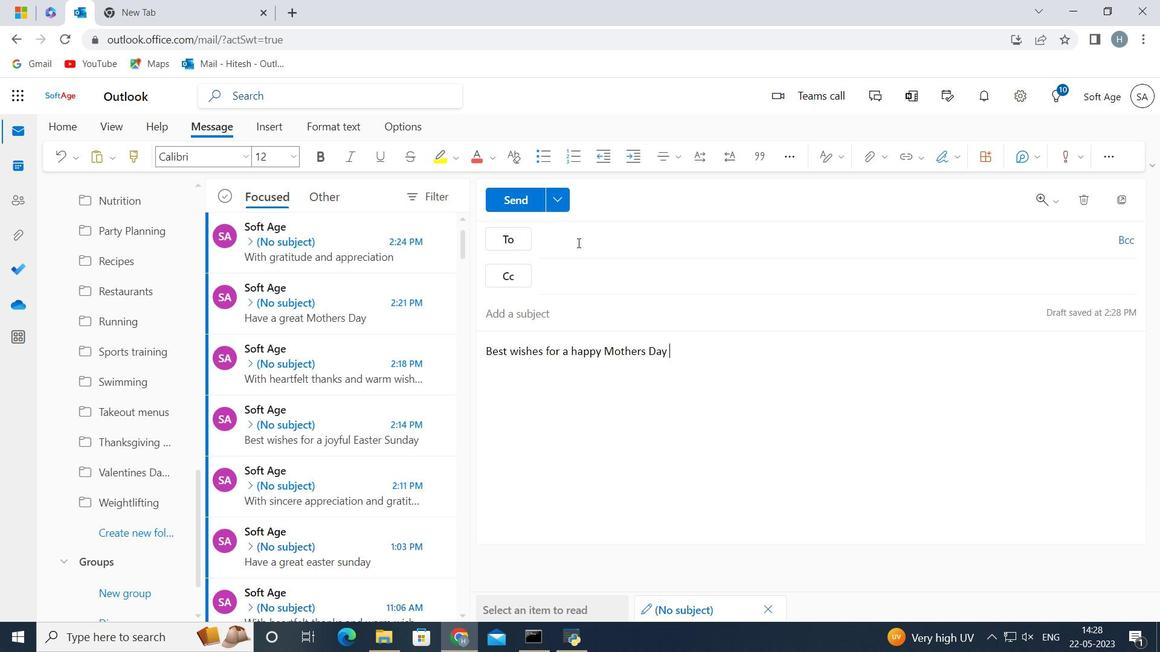 
Action: Key pressed softage.8<Key.shift><Key.shift><Key.shift><Key.shift><Key.shift>@softage.net
Screenshot: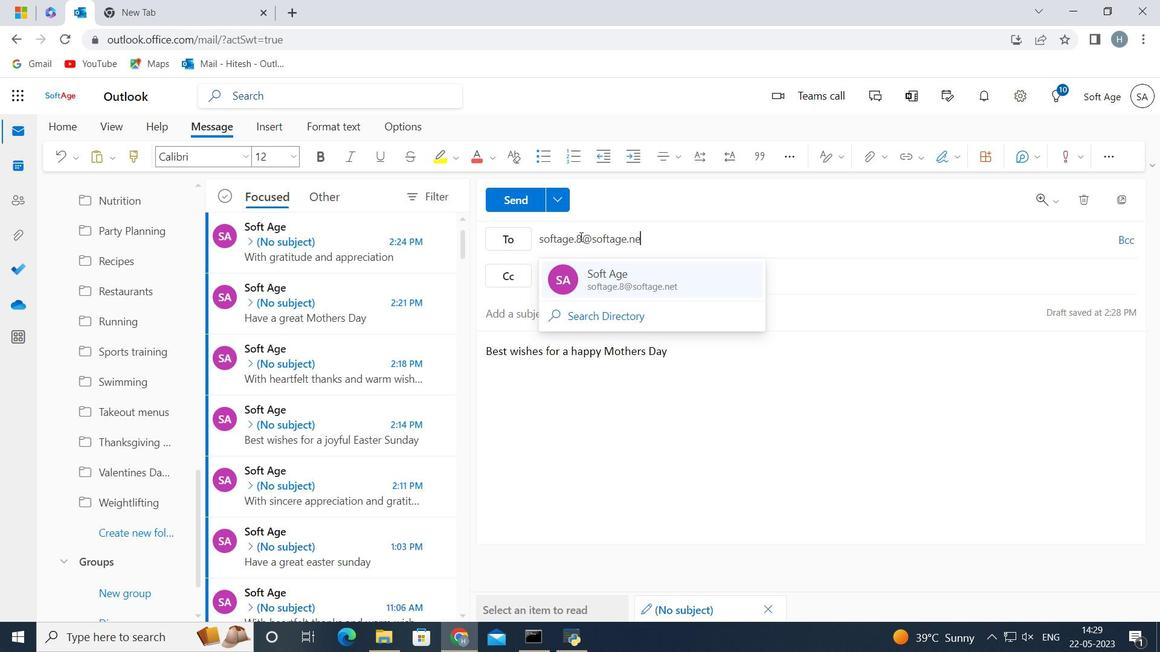
Action: Mouse moved to (600, 284)
Screenshot: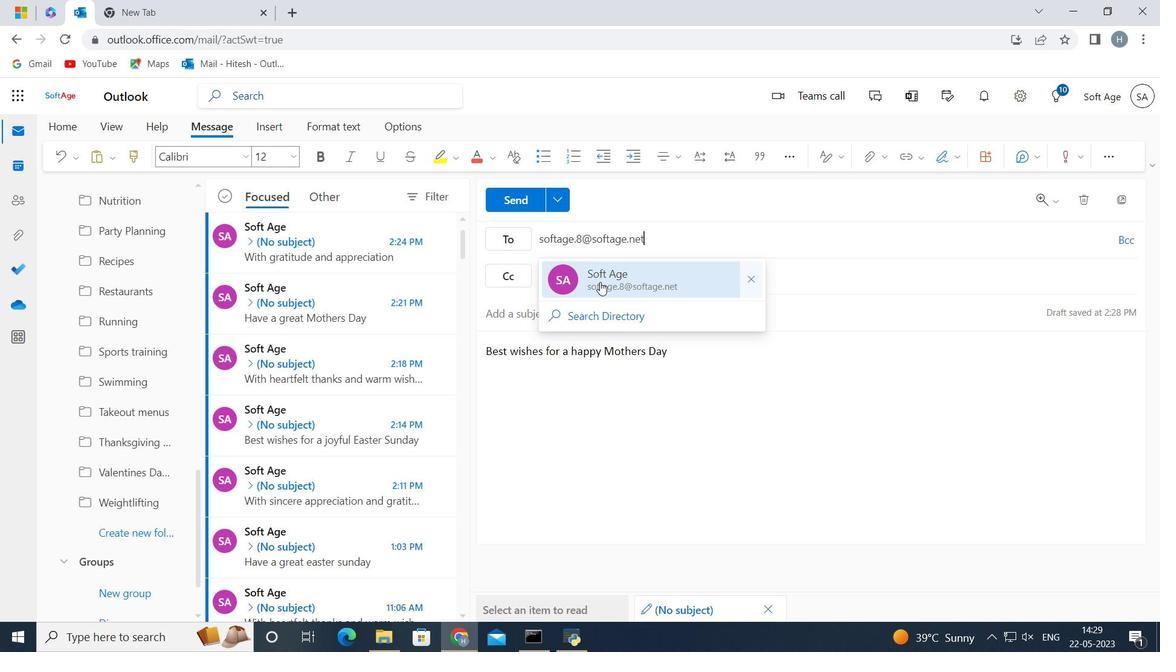 
Action: Mouse pressed left at (600, 284)
Screenshot: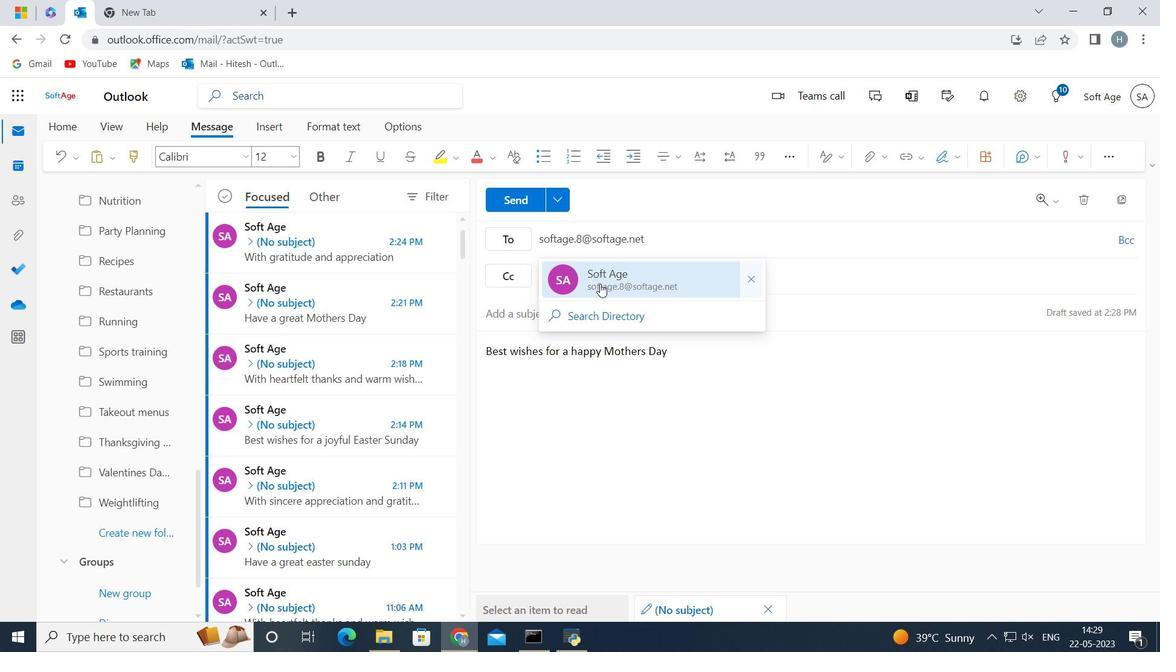 
Action: Mouse moved to (125, 533)
Screenshot: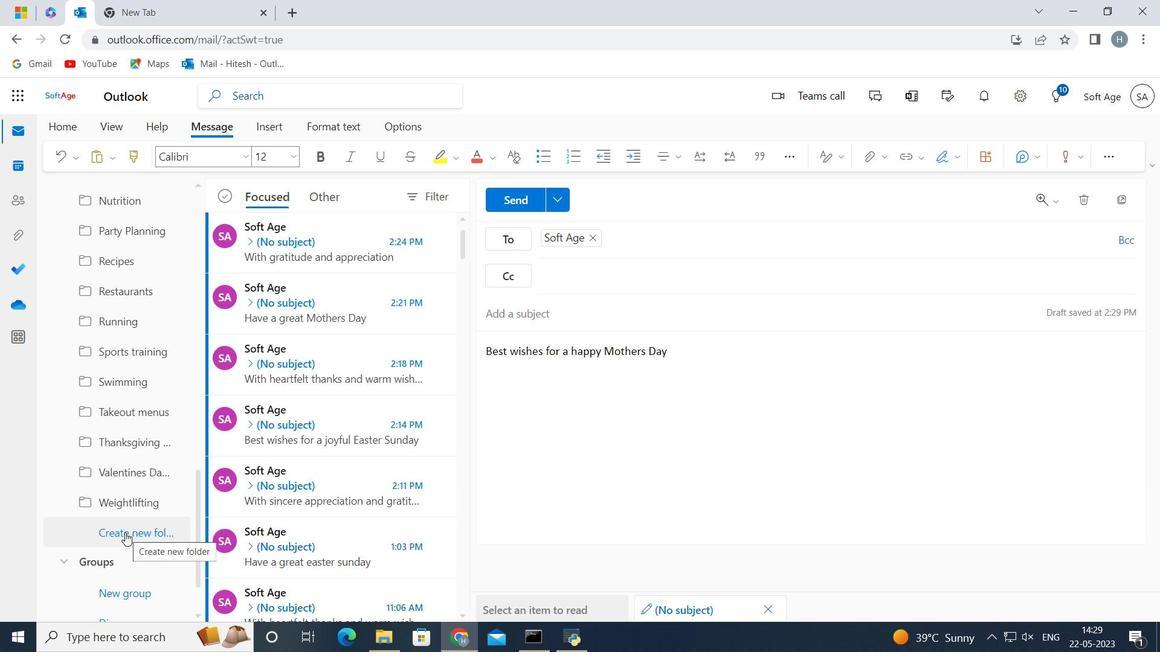 
Action: Mouse pressed left at (125, 533)
Screenshot: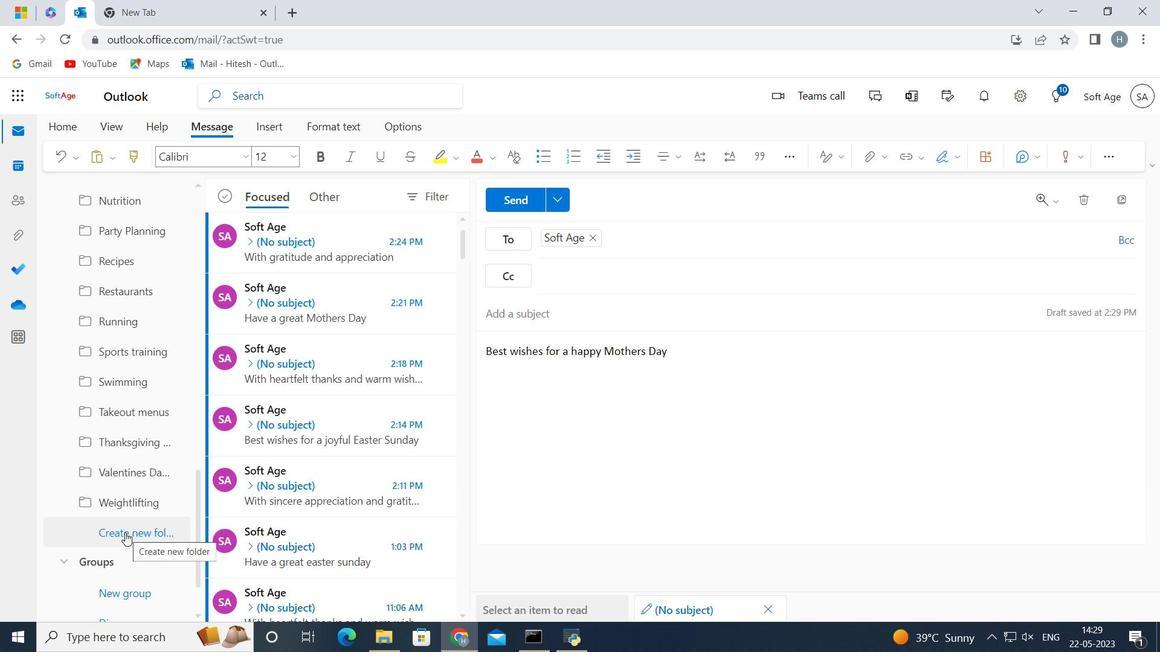 
Action: Mouse moved to (126, 533)
Screenshot: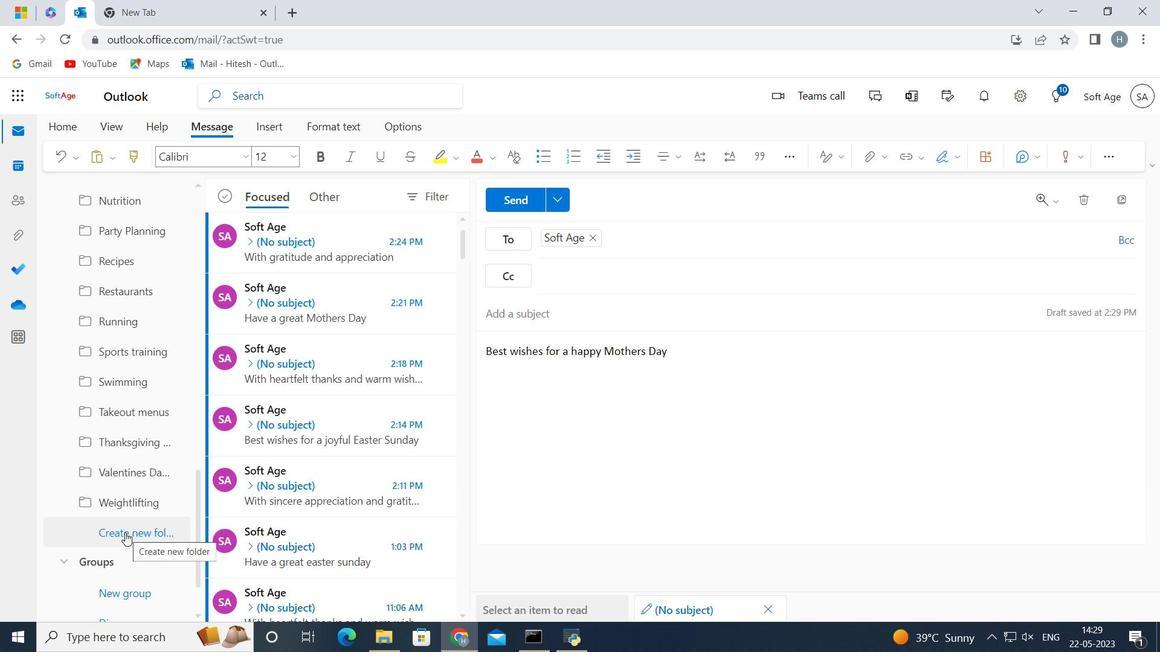 
Action: Key pressed <Key.shift>Mothers<Key.space><Key.shift>Day<Key.space>gifts
Screenshot: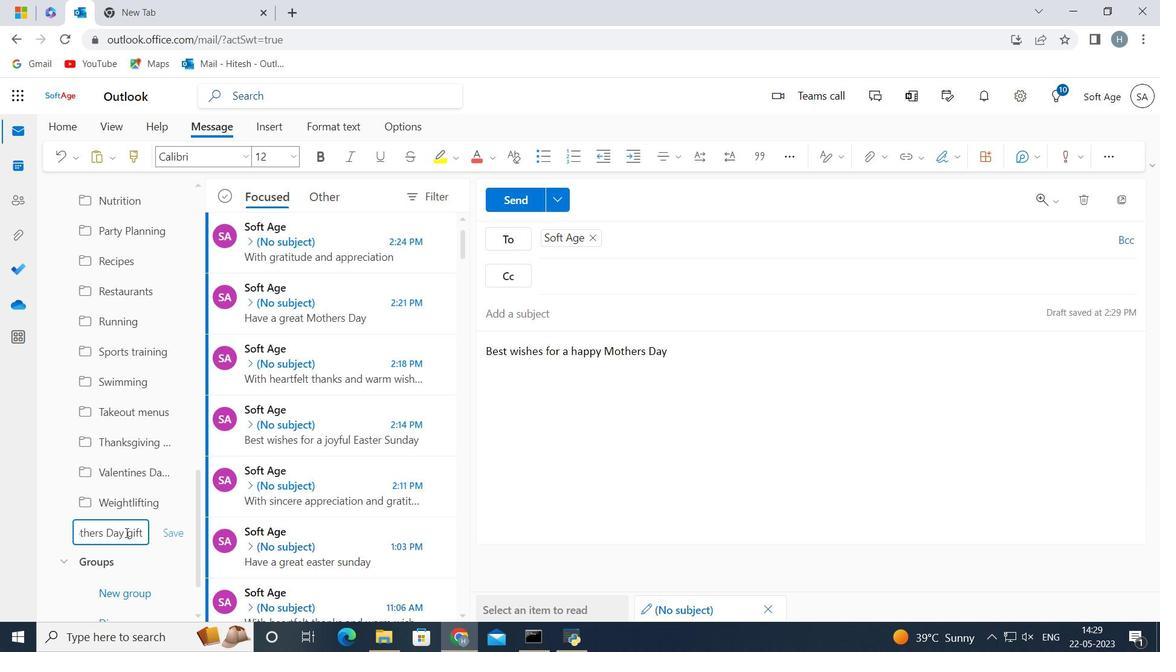 
Action: Mouse moved to (174, 529)
Screenshot: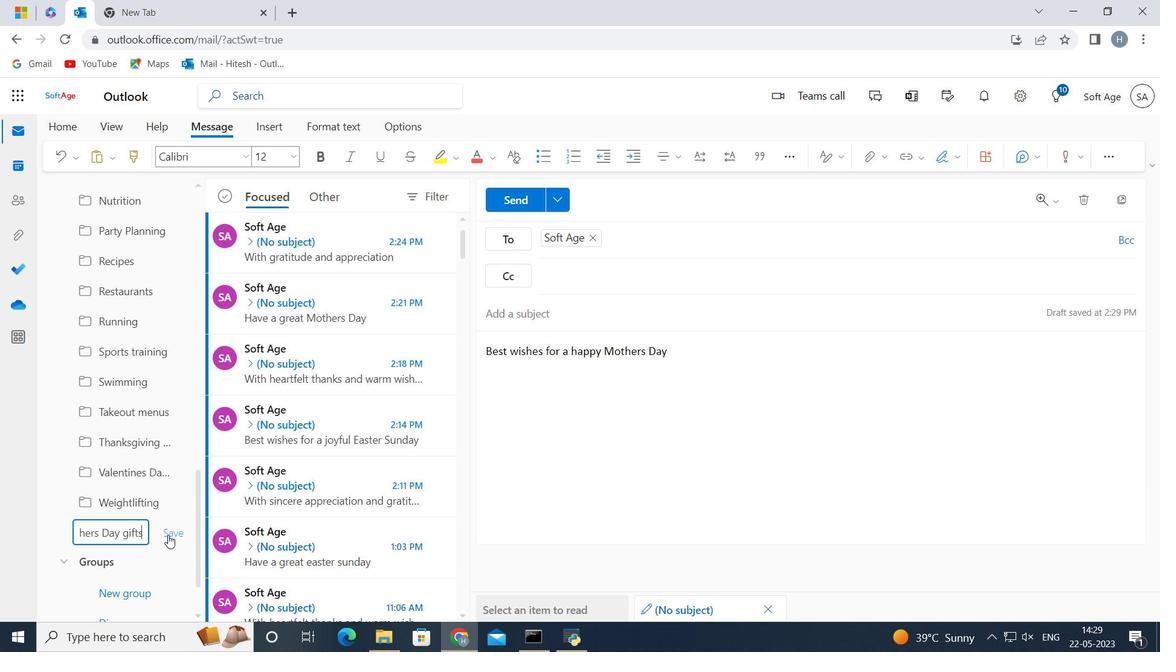 
Action: Mouse pressed left at (174, 529)
Screenshot: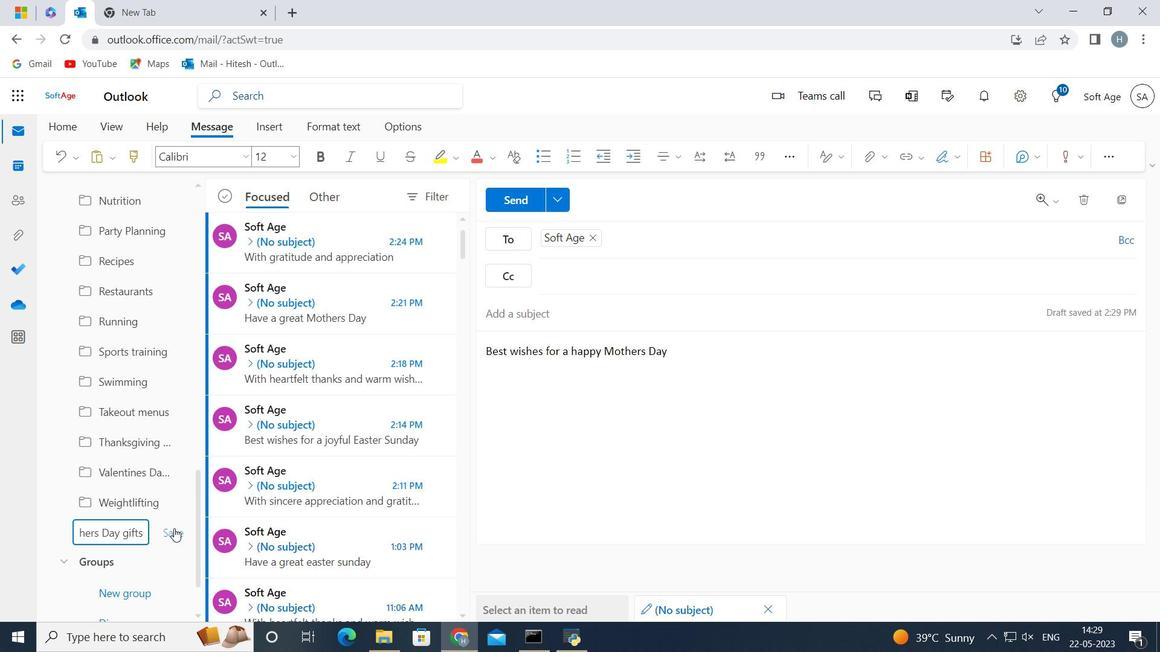
Action: Mouse moved to (524, 200)
Screenshot: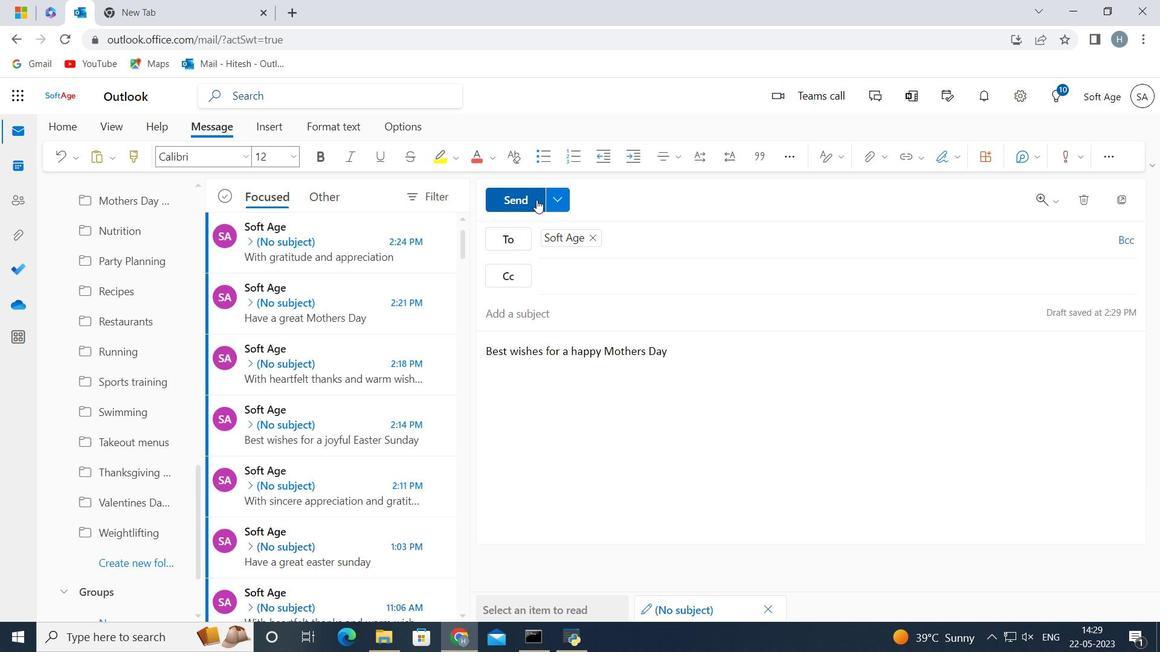 
Action: Mouse pressed left at (524, 200)
Screenshot: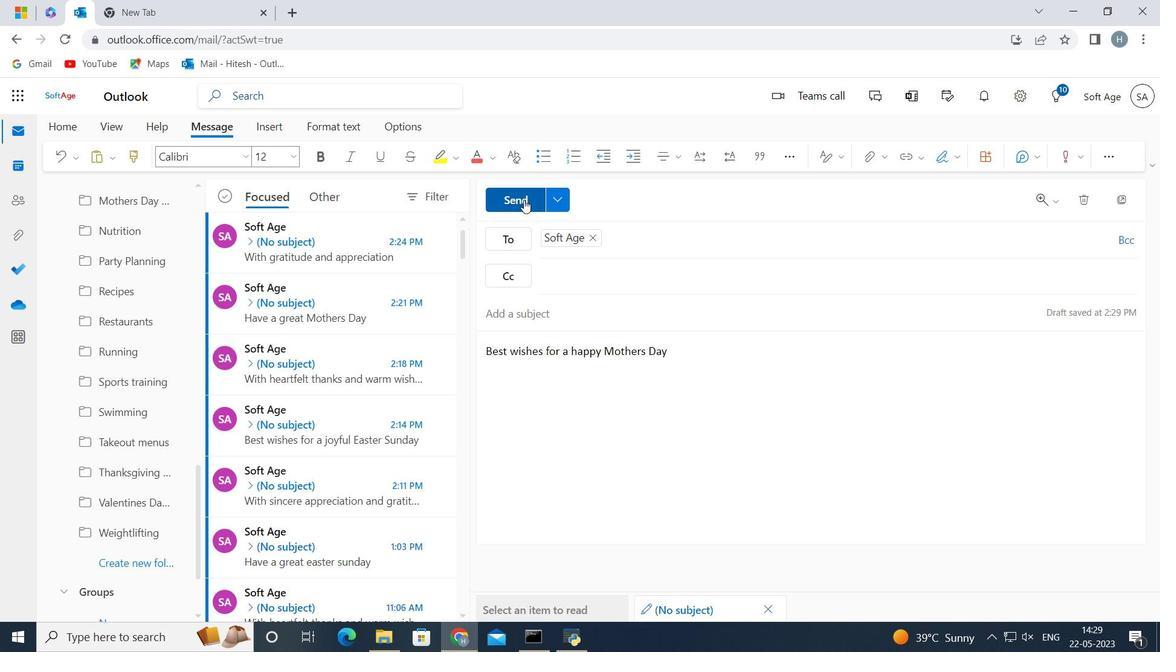
Action: Mouse moved to (564, 392)
Screenshot: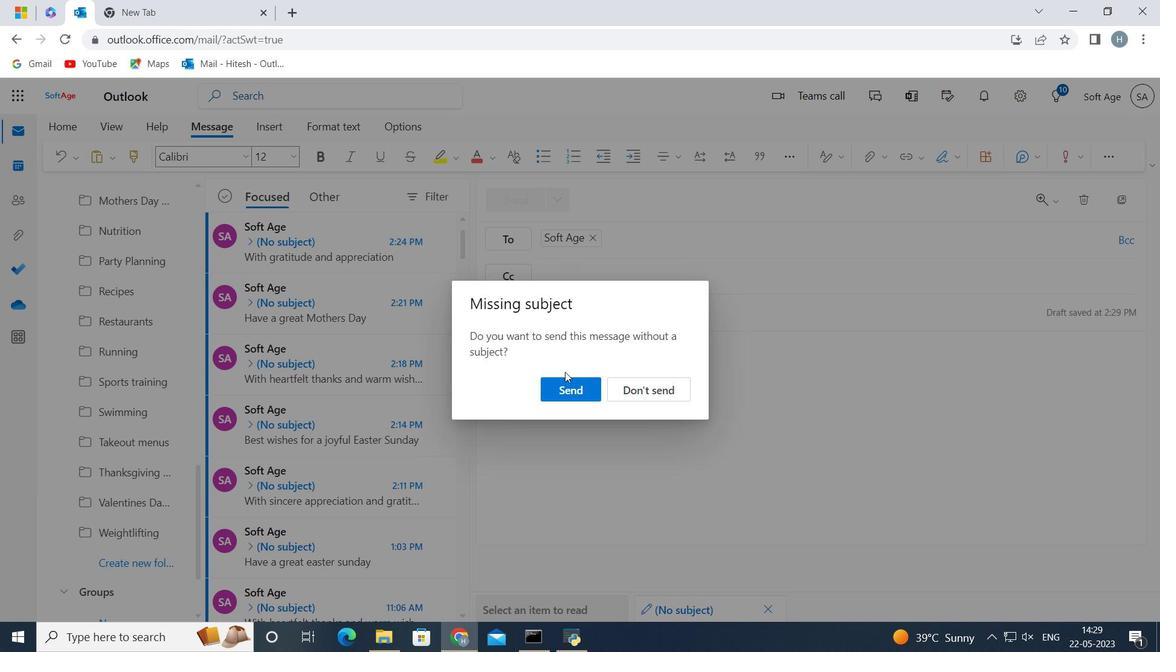 
Action: Mouse pressed left at (564, 392)
Screenshot: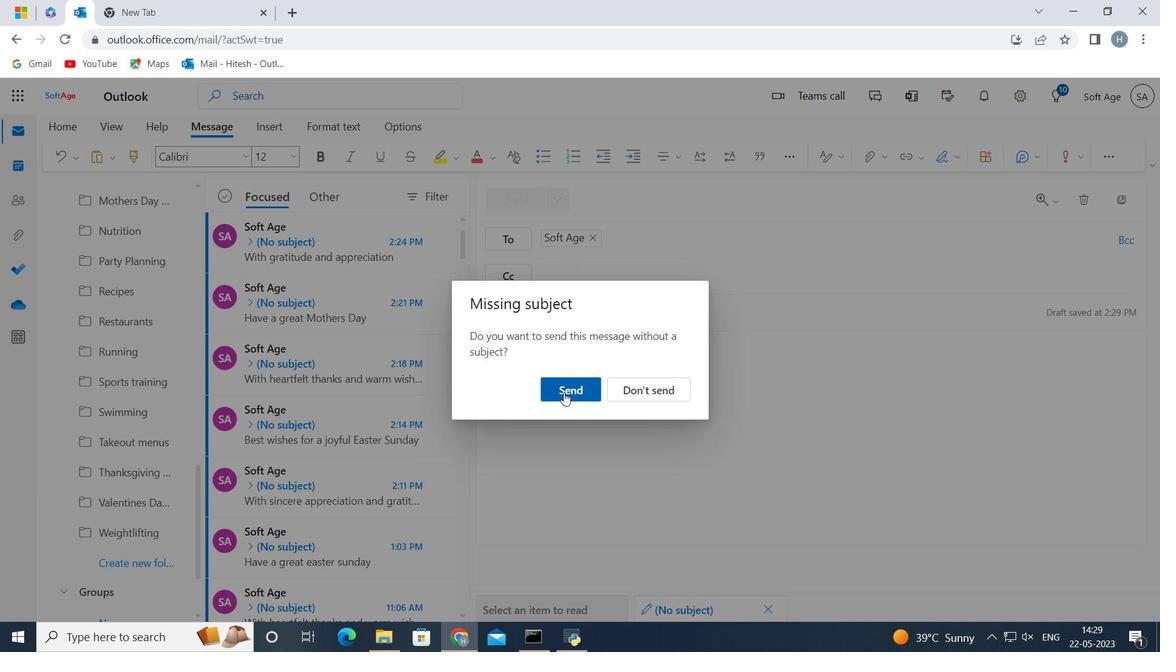 
Action: Mouse moved to (563, 395)
Screenshot: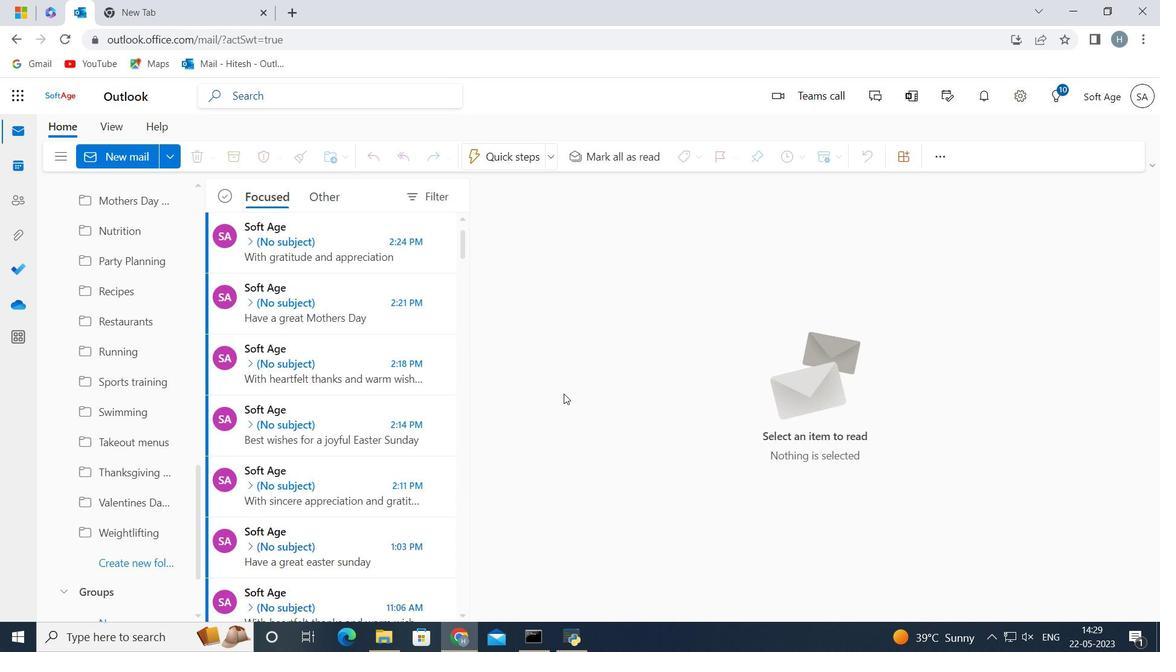 
